 Task: Open Card Crisis Communication Review in Board Competitor Analysis to Workspace Customer Support and add a team member Softage.2@softage.net, a label Purple, a checklist Floral Design, an attachment from your onedrive, a color Purple and finally, add a card description 'Send out client proposal for review' and a comment 'This task presents an opportunity to build strong relationships with our stakeholders and earn their trust.'. Add a start date 'Jan 02, 1900' with a due date 'Jan 09, 1900'
Action: Mouse moved to (82, 324)
Screenshot: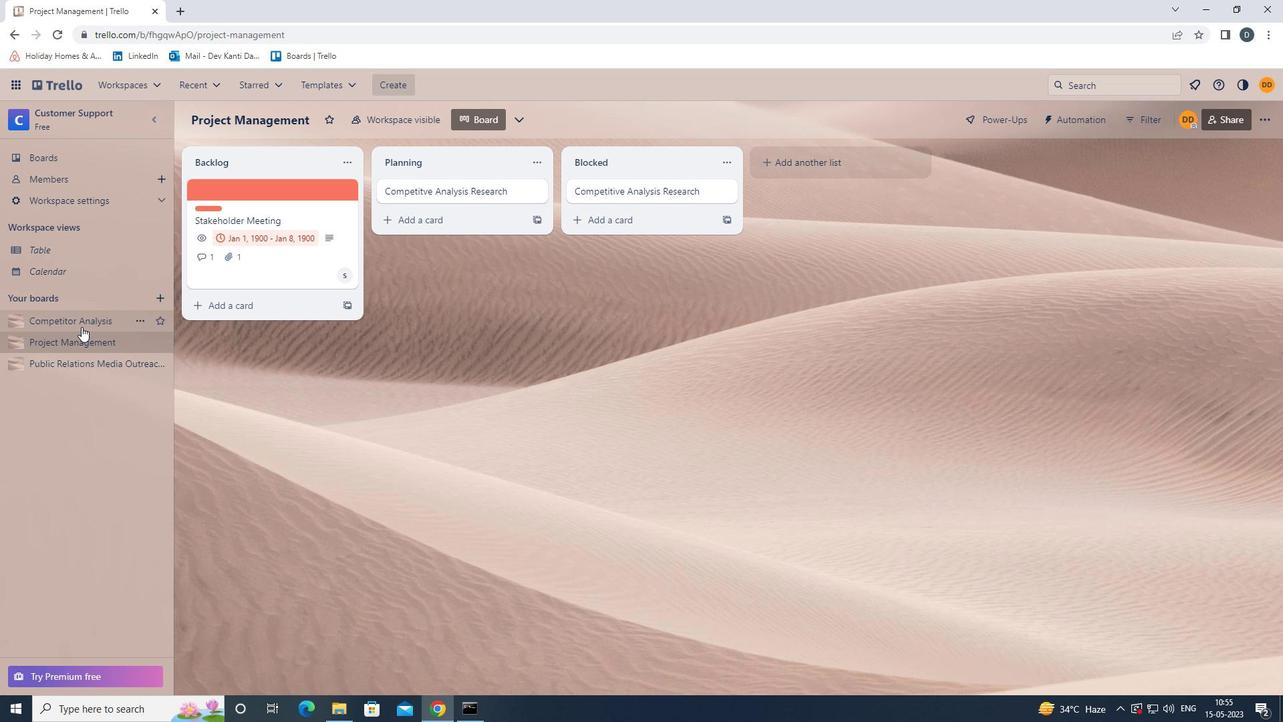 
Action: Mouse pressed left at (82, 324)
Screenshot: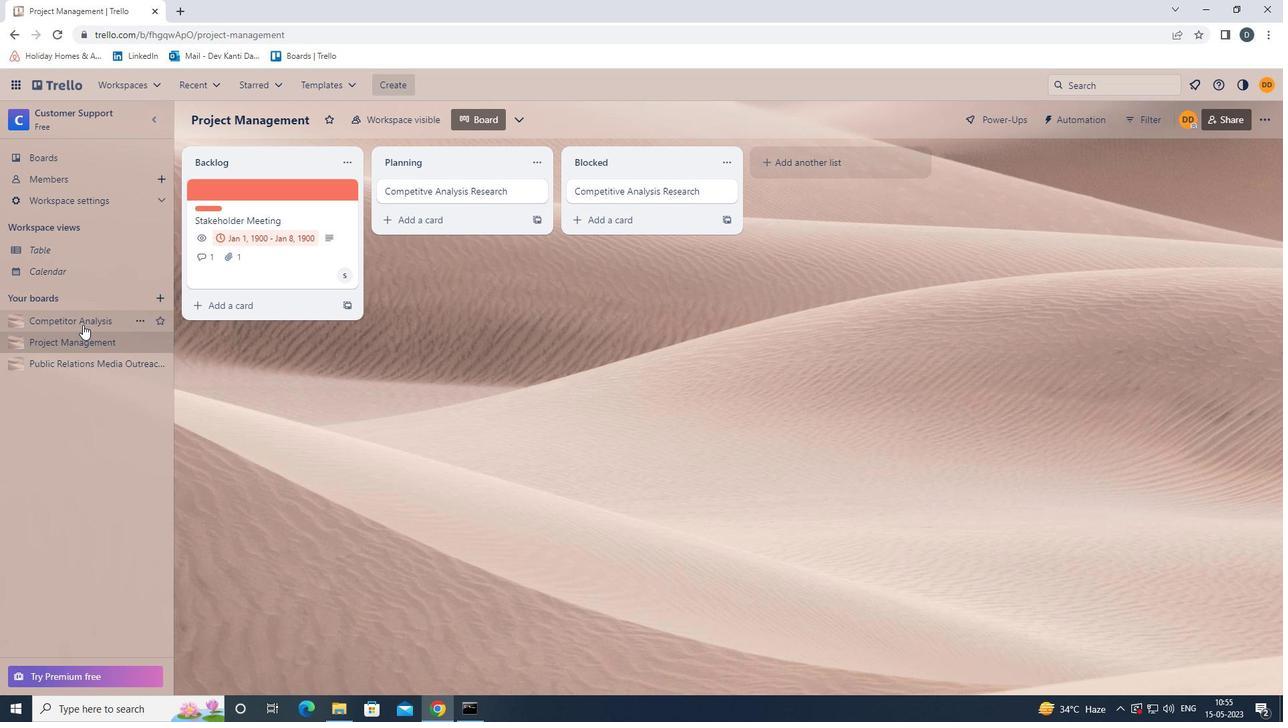 
Action: Mouse moved to (254, 200)
Screenshot: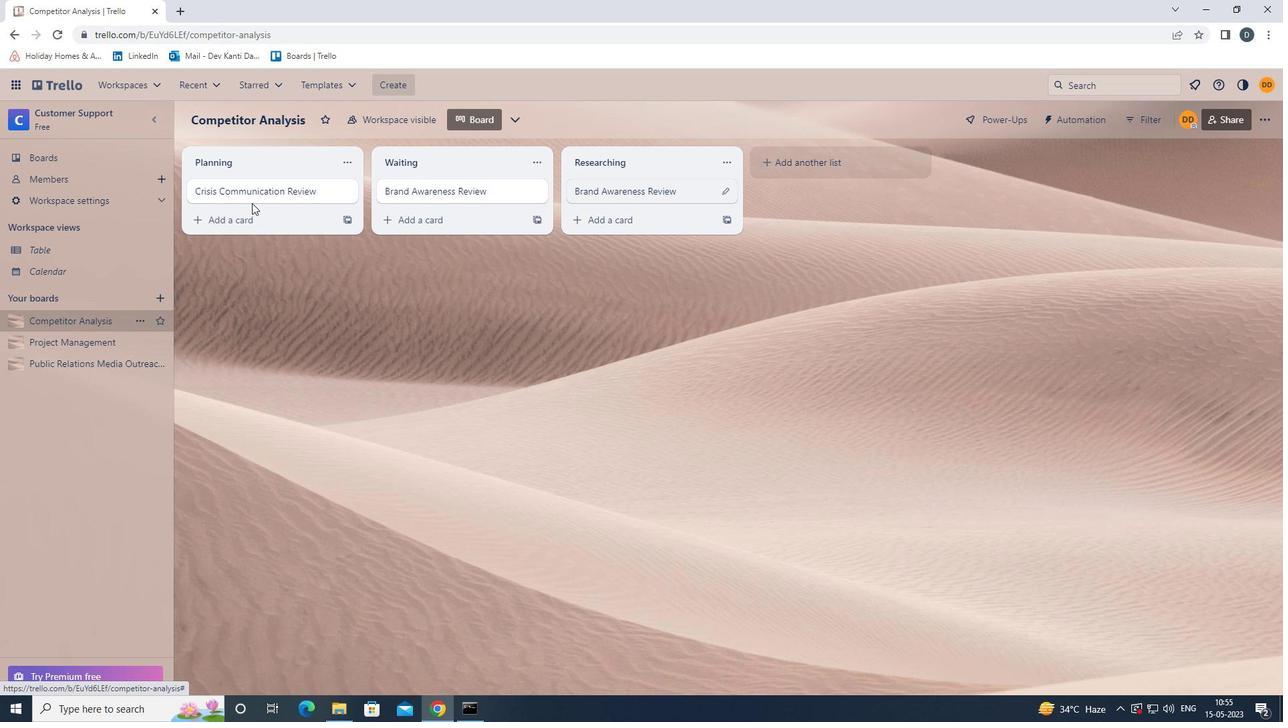 
Action: Mouse pressed left at (254, 200)
Screenshot: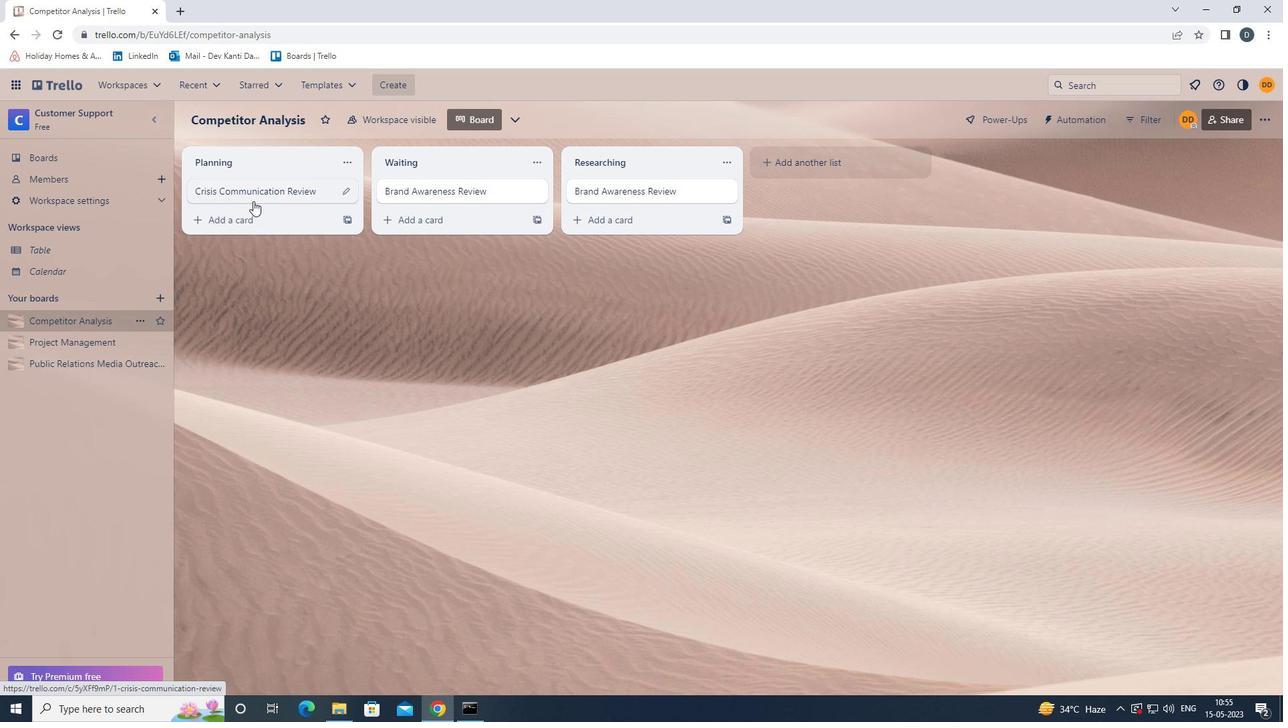 
Action: Mouse moved to (790, 195)
Screenshot: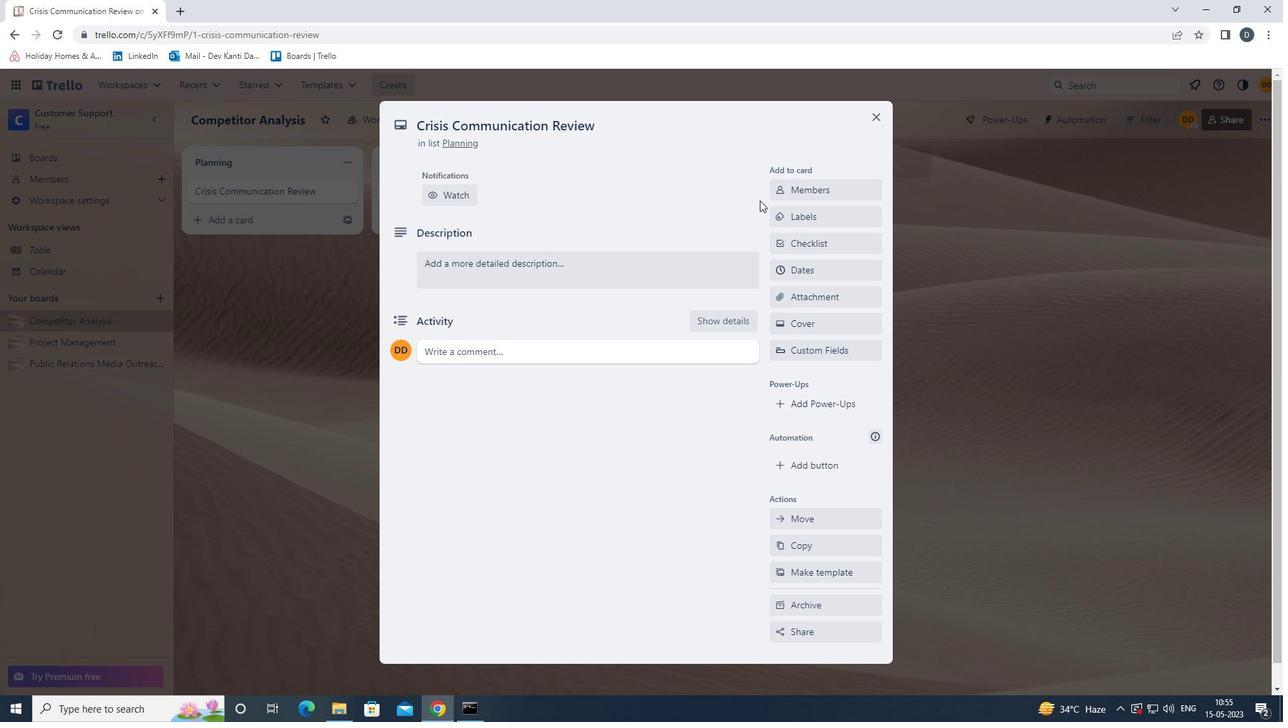 
Action: Mouse pressed left at (790, 195)
Screenshot: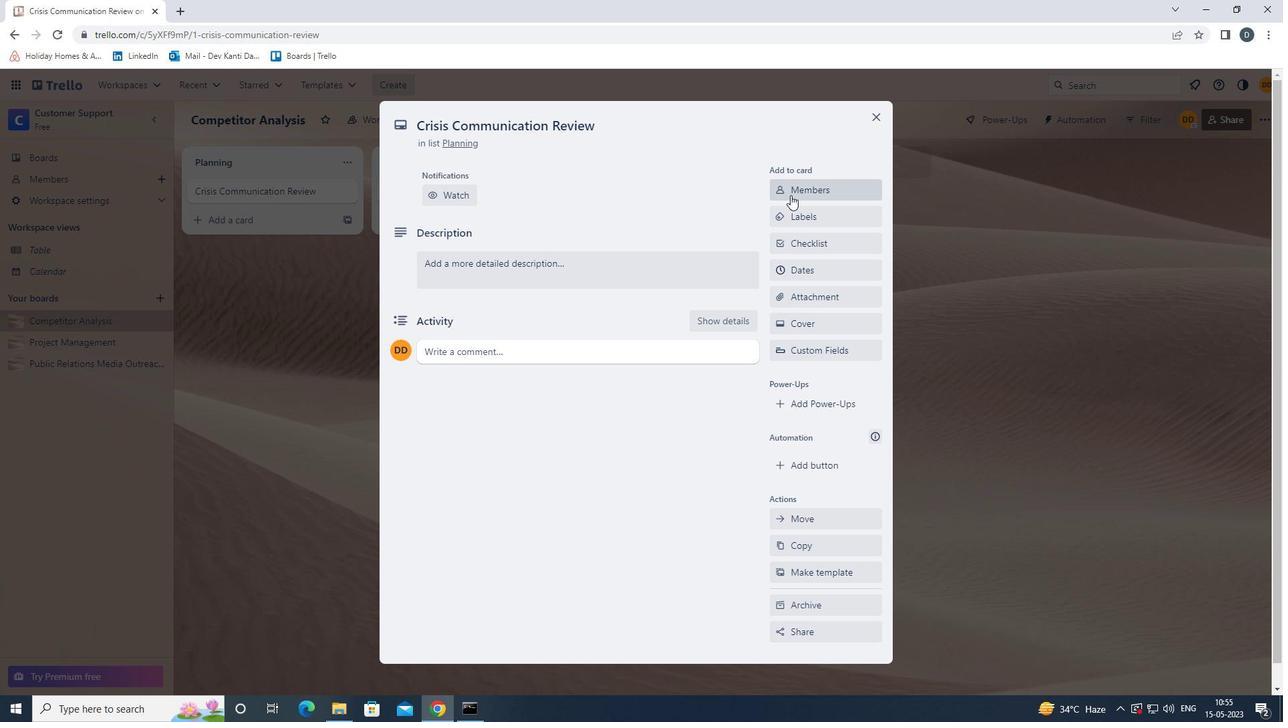 
Action: Mouse moved to (794, 210)
Screenshot: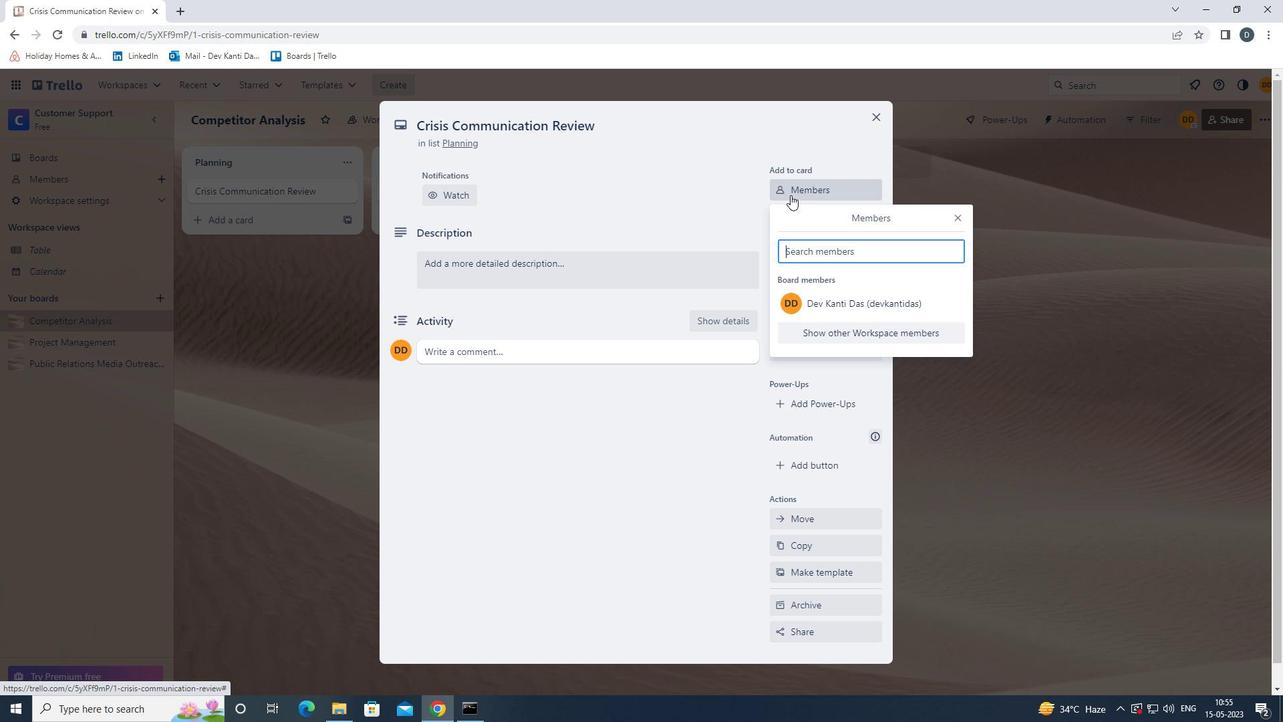 
Action: Key pressed <Key.shift>SOFTAGE.2<Key.shift><Key.shift><Key.shift><Key.shift><Key.shift><Key.shift><Key.shift><Key.shift><Key.shift><Key.shift><Key.shift><Key.shift><Key.shift><Key.shift><Key.shift><Key.shift><Key.shift><Key.shift><Key.shift><Key.shift><Key.shift>@SOFTAGE.NET
Screenshot: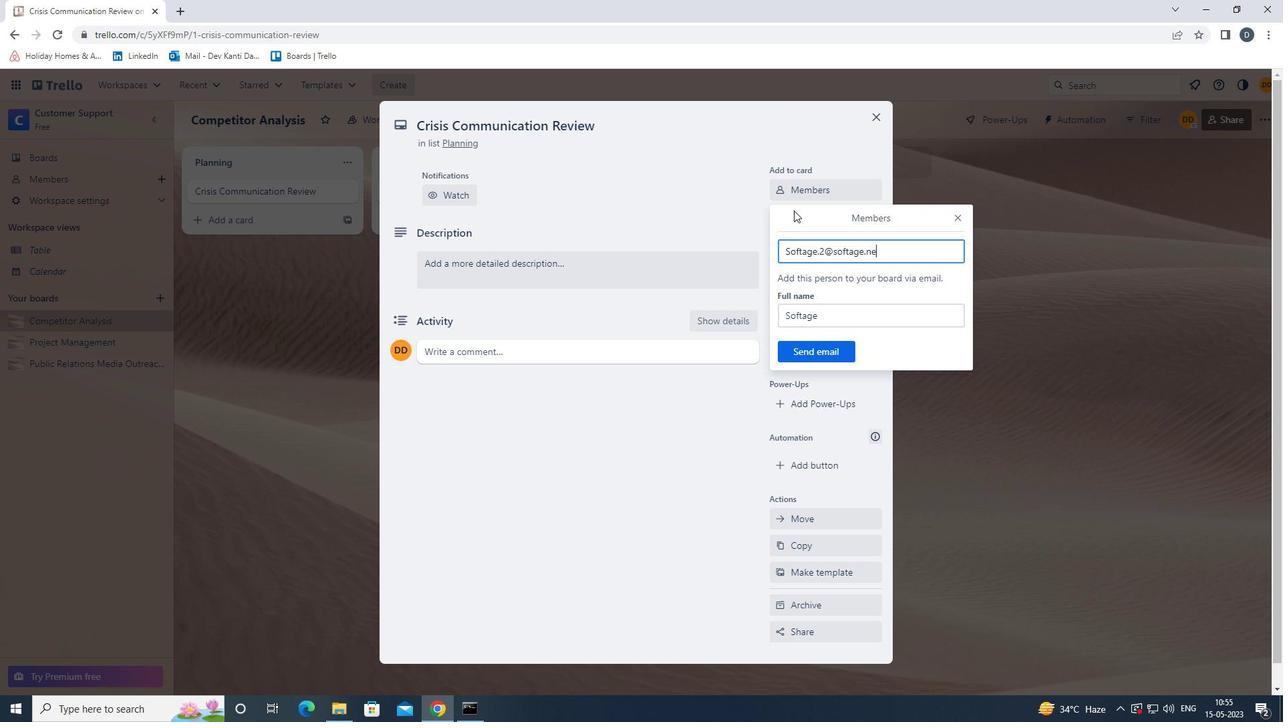 
Action: Mouse moved to (812, 350)
Screenshot: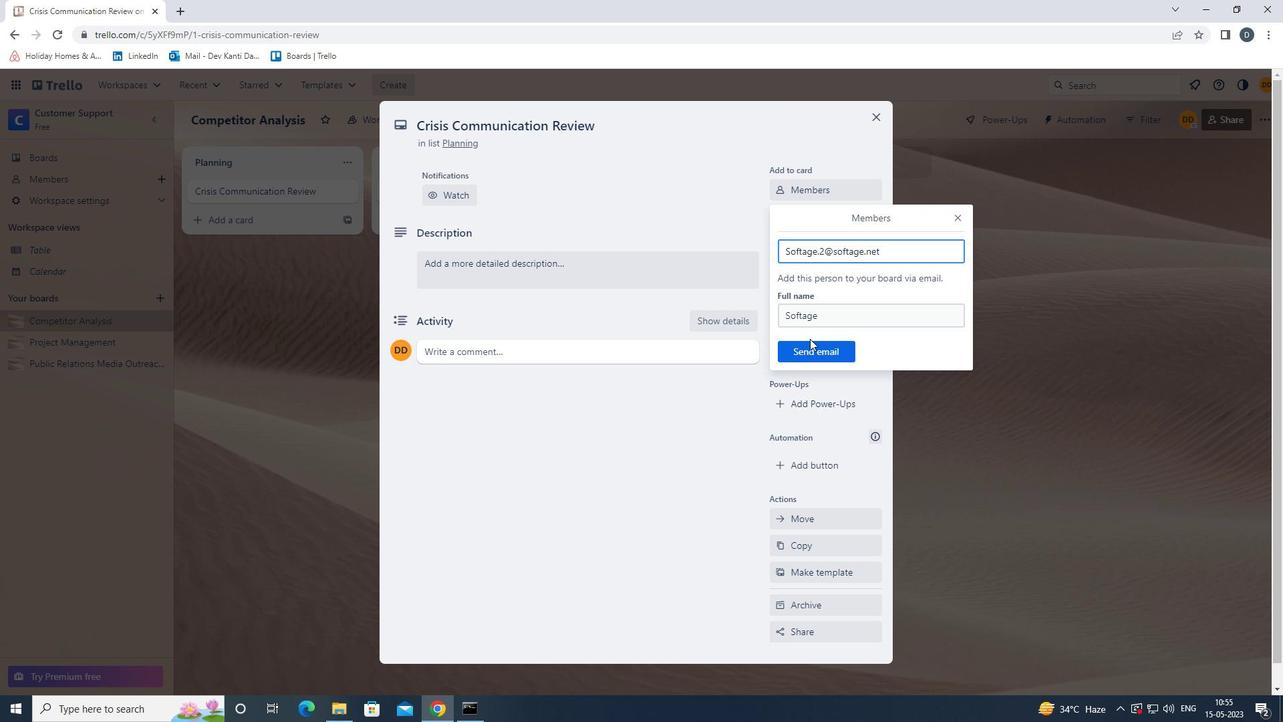 
Action: Mouse pressed left at (812, 350)
Screenshot: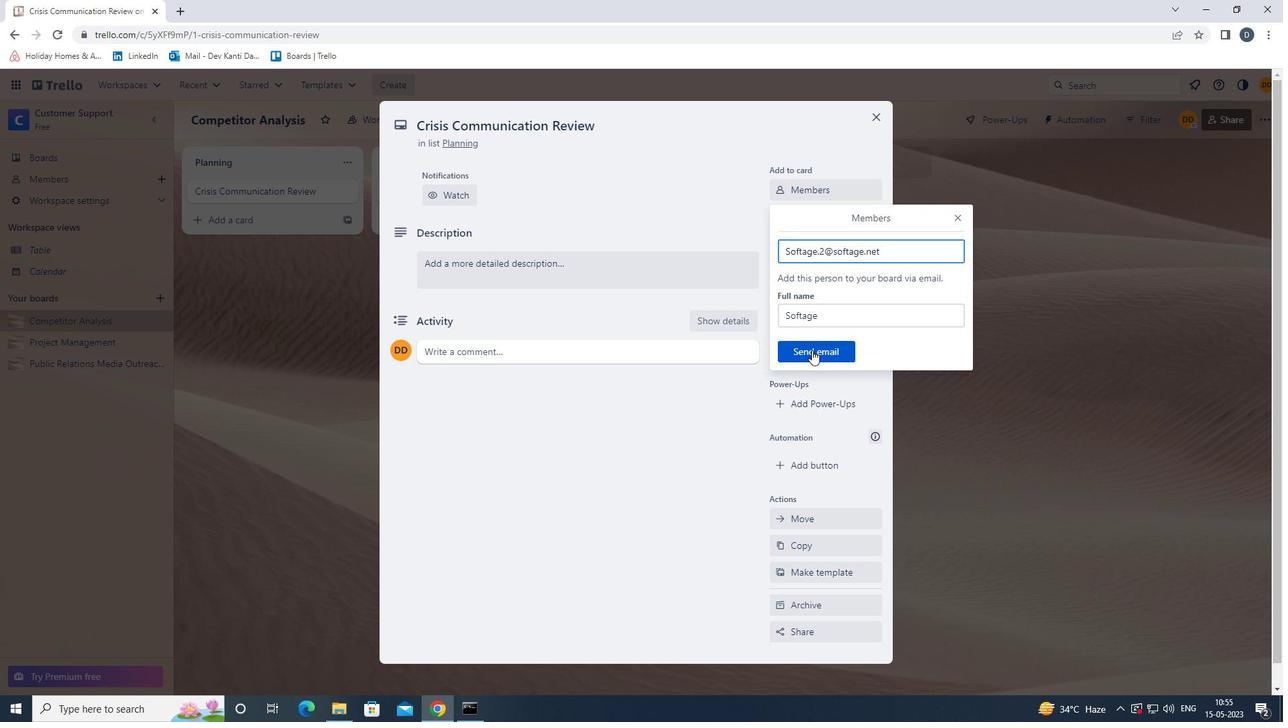 
Action: Mouse moved to (827, 268)
Screenshot: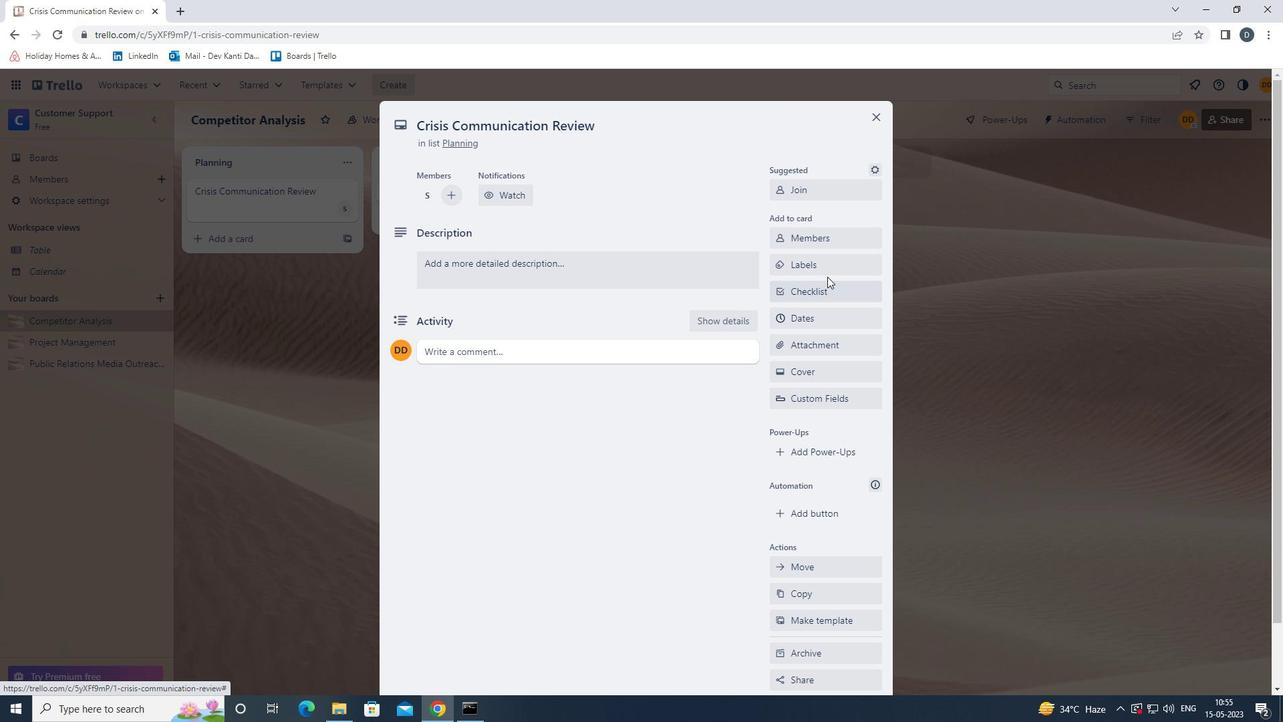 
Action: Mouse pressed left at (827, 268)
Screenshot: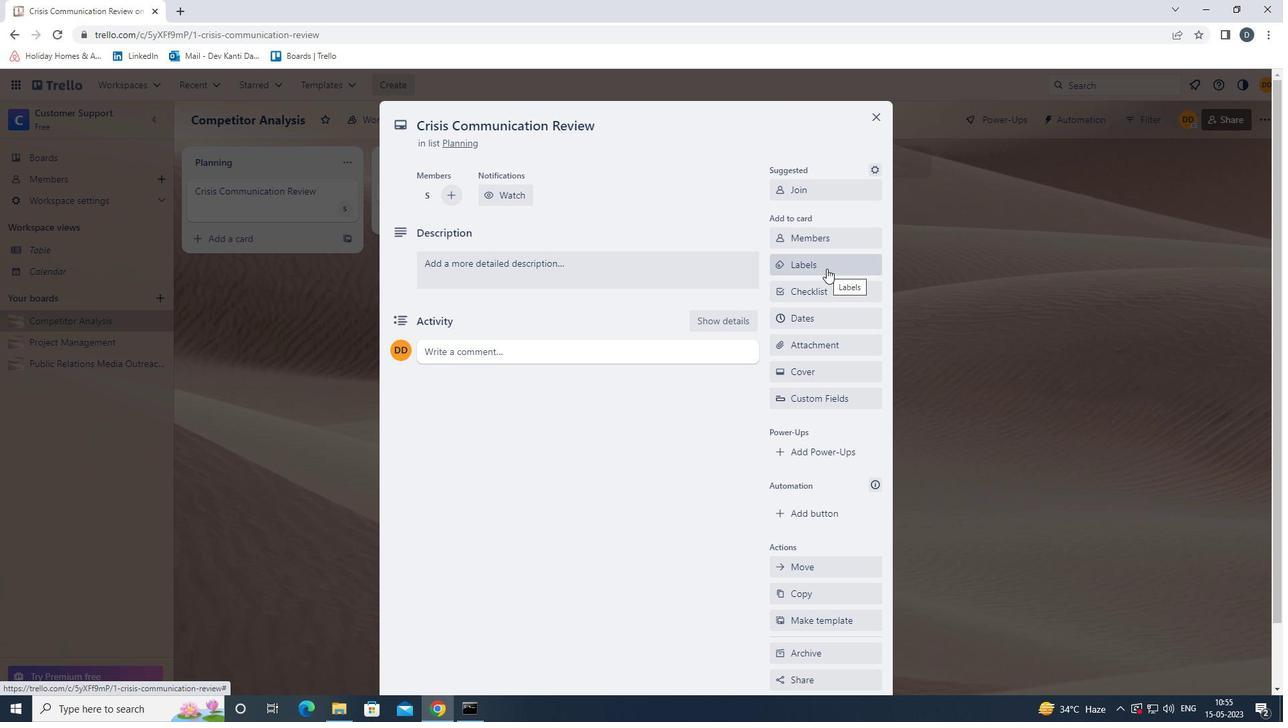 
Action: Mouse moved to (853, 464)
Screenshot: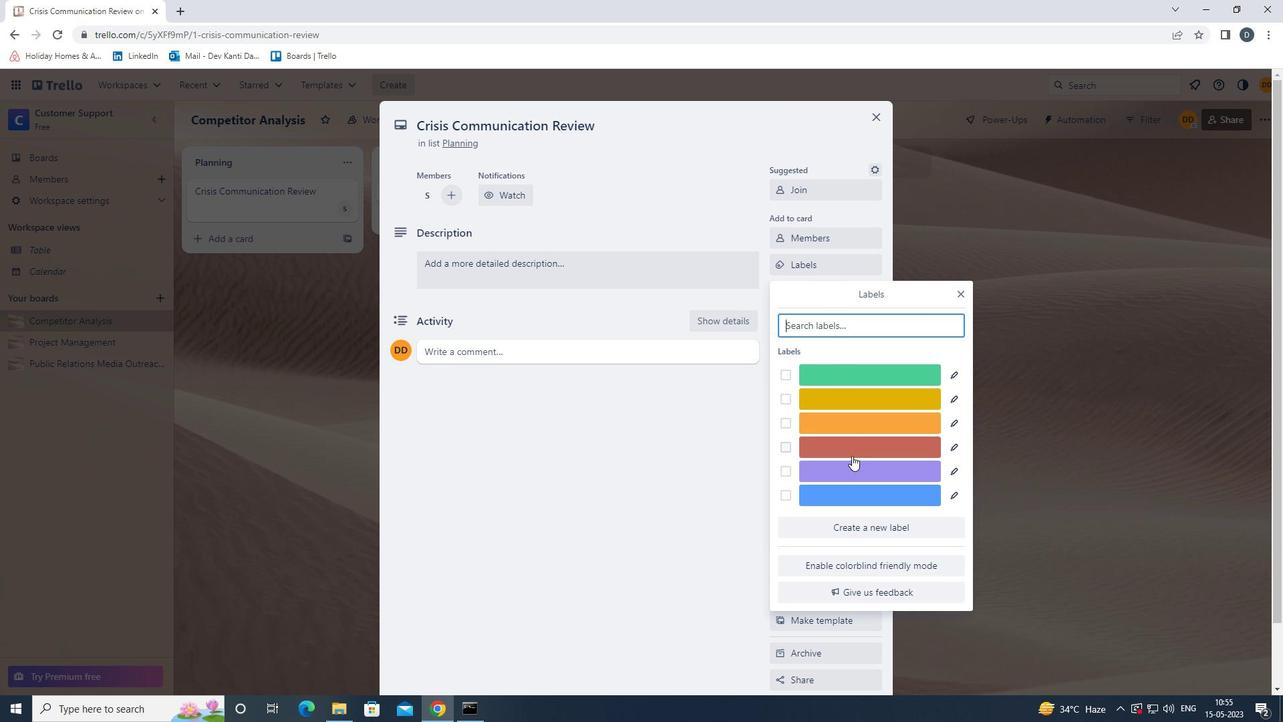 
Action: Mouse pressed left at (853, 464)
Screenshot: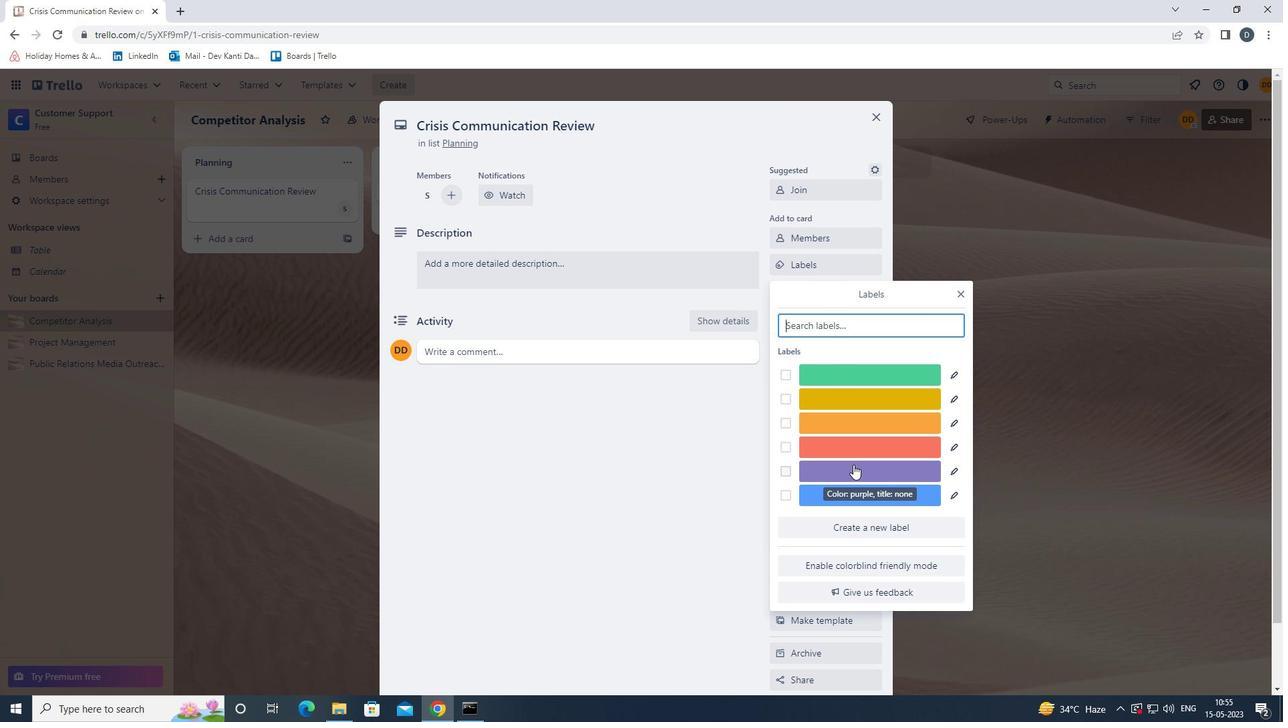 
Action: Mouse moved to (964, 297)
Screenshot: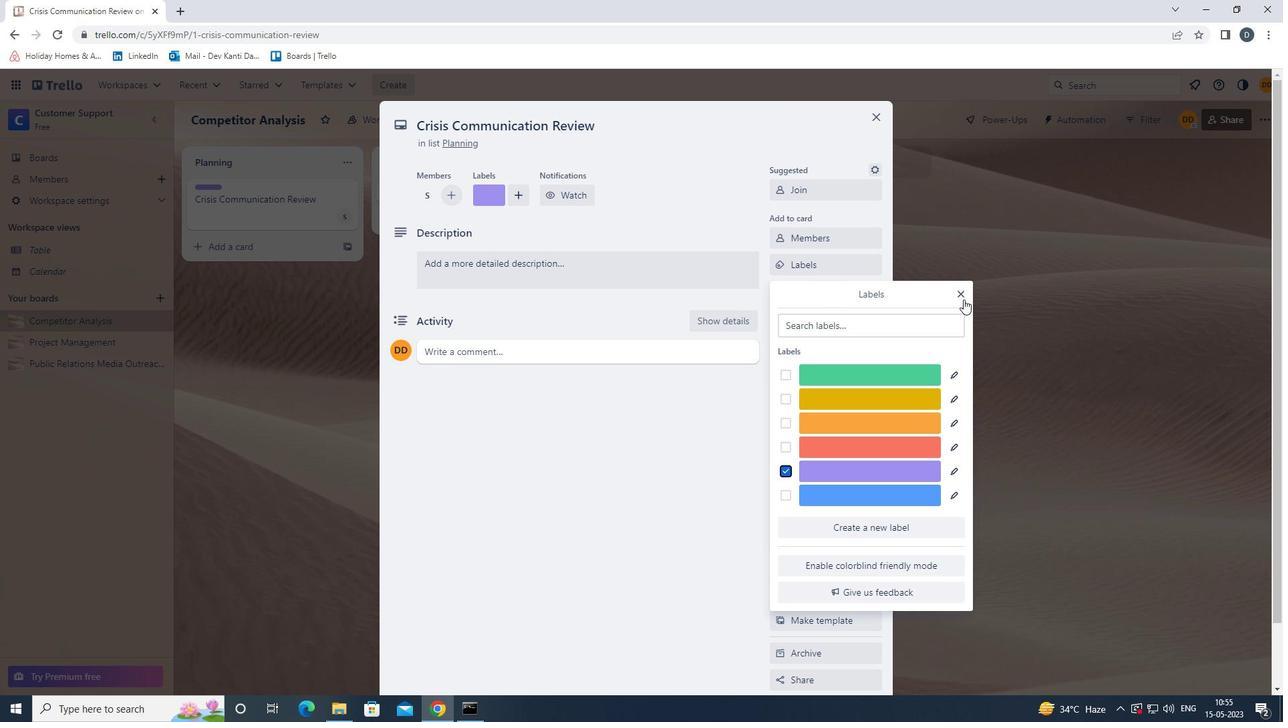 
Action: Mouse pressed left at (964, 297)
Screenshot: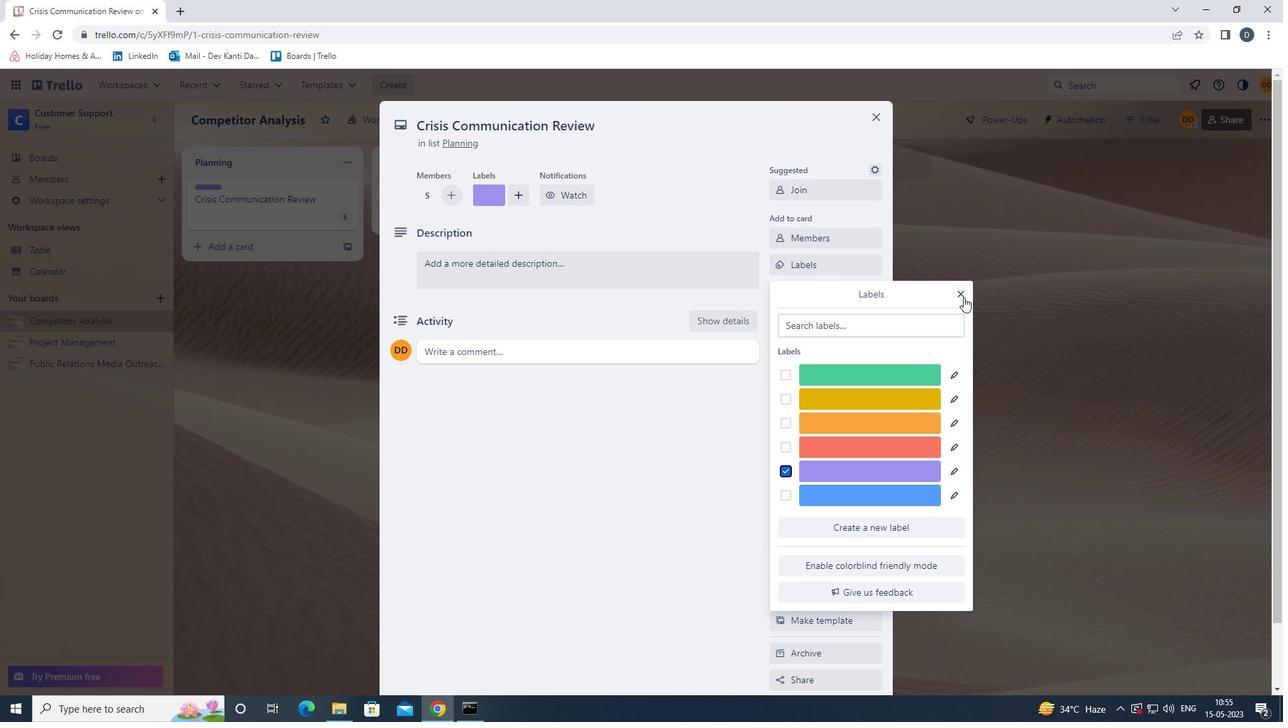 
Action: Mouse moved to (836, 288)
Screenshot: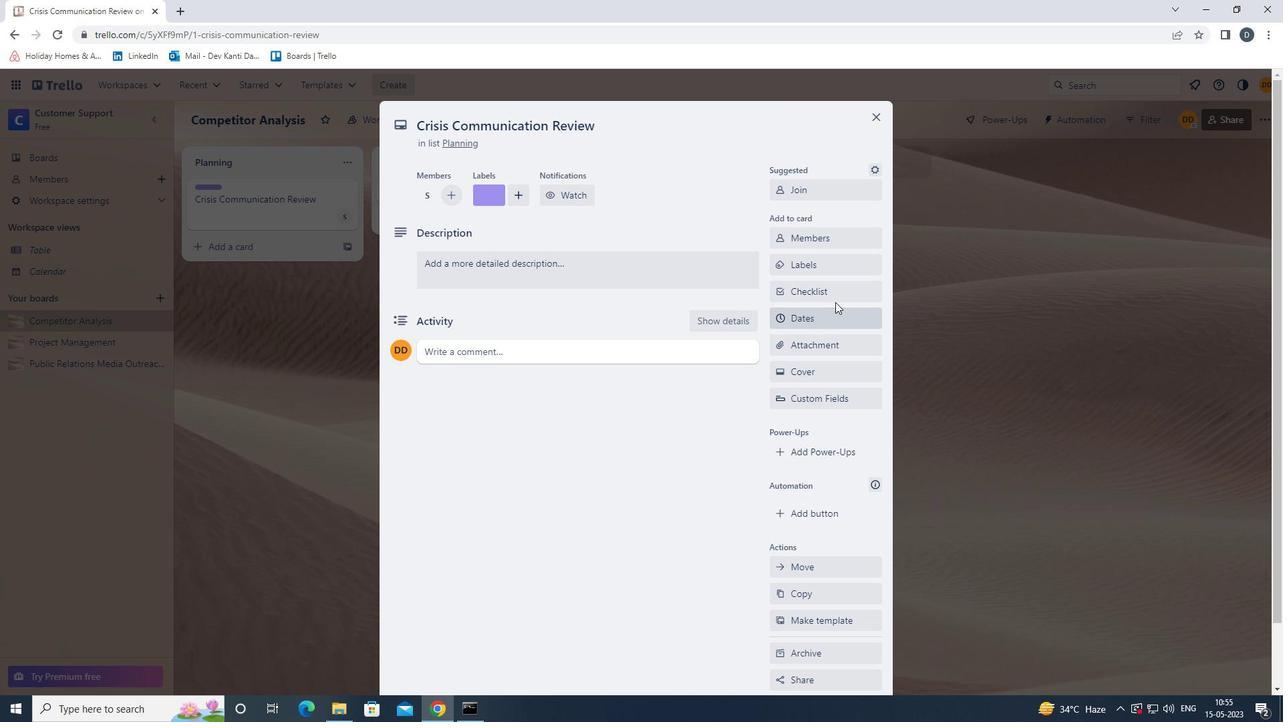 
Action: Mouse pressed left at (836, 288)
Screenshot: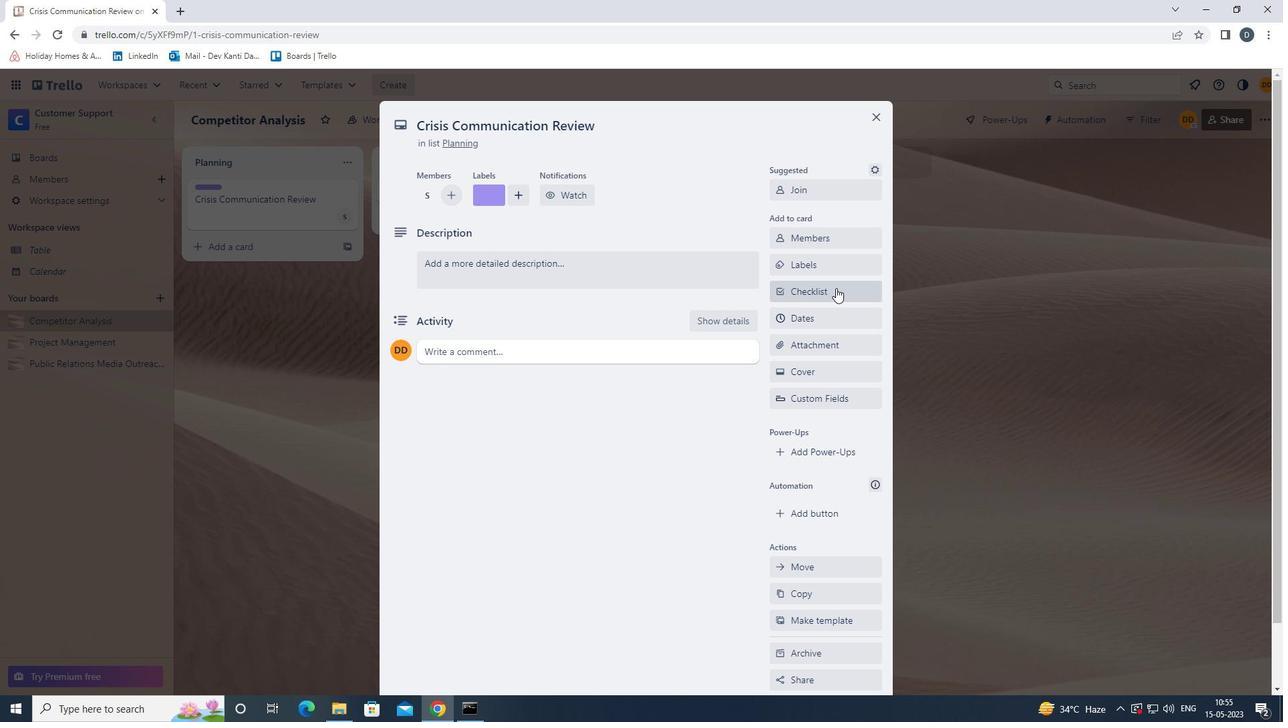 
Action: Key pressed <Key.shift><Key.shift><Key.shift><Key.shift><Key.shift>FLORAL<Key.space><Key.shift>DESIGN<Key.enter>
Screenshot: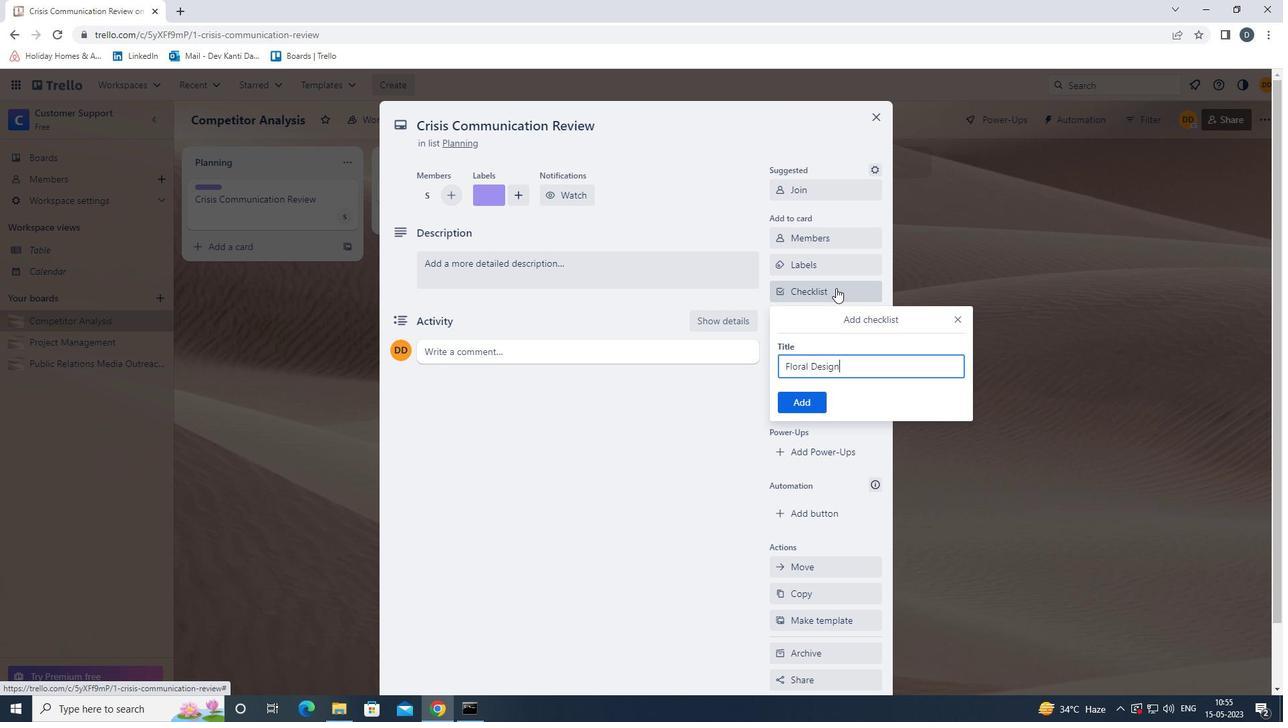 
Action: Mouse moved to (824, 346)
Screenshot: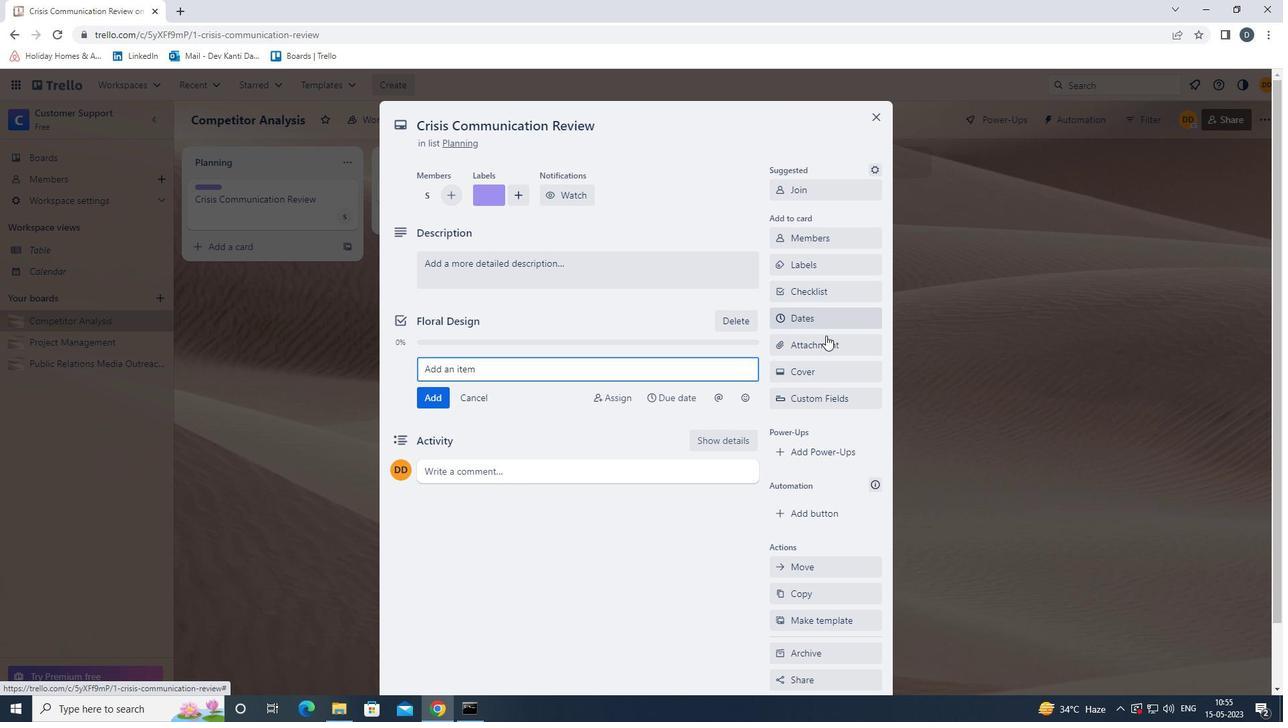 
Action: Mouse pressed left at (824, 346)
Screenshot: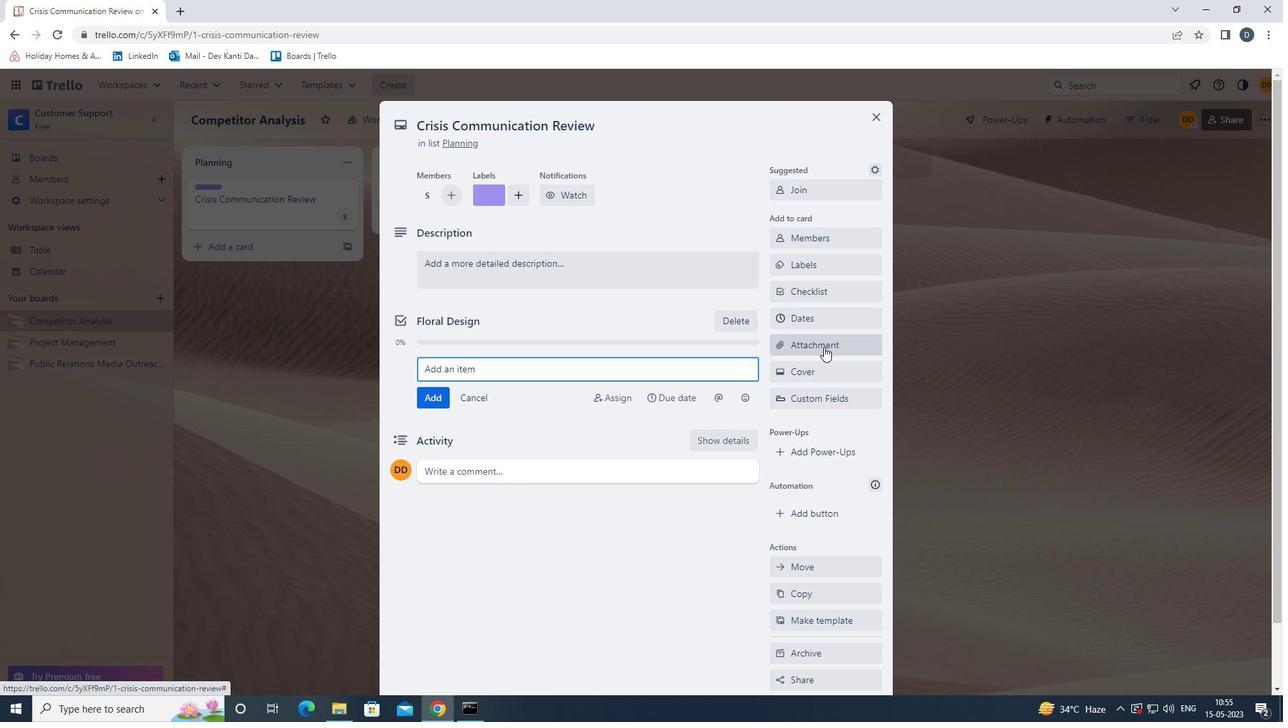 
Action: Mouse moved to (825, 508)
Screenshot: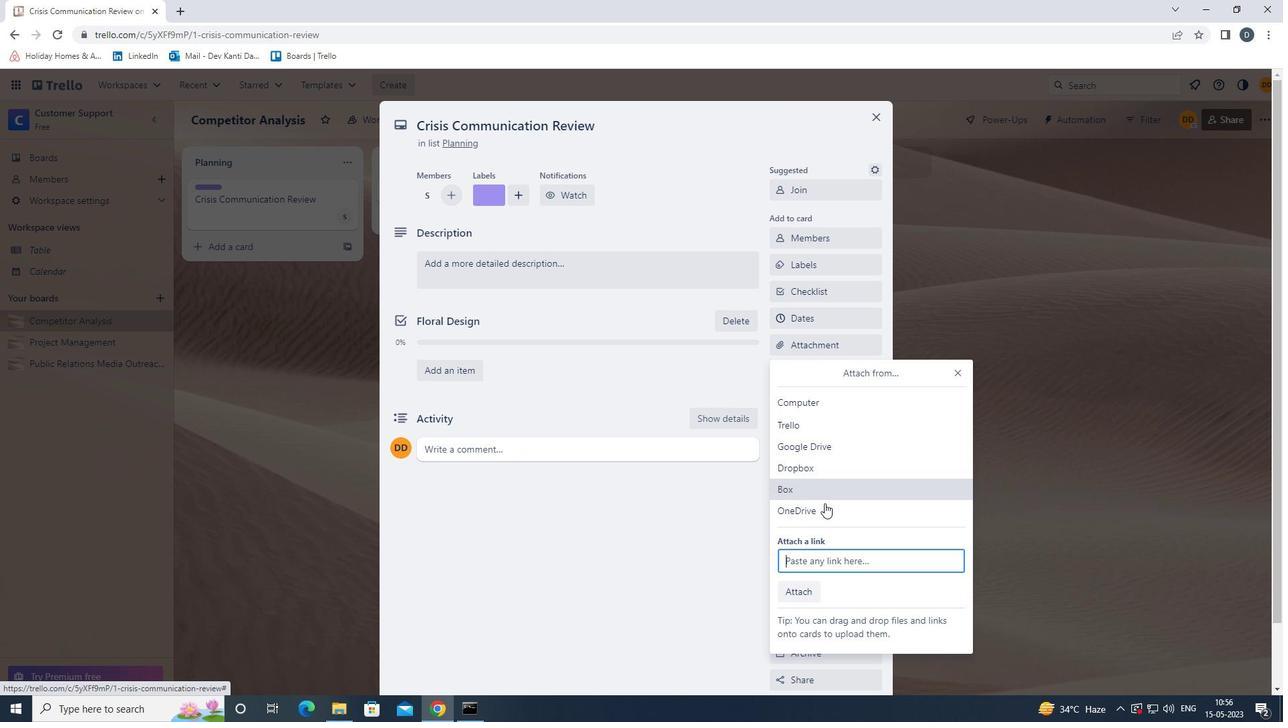 
Action: Mouse pressed left at (825, 508)
Screenshot: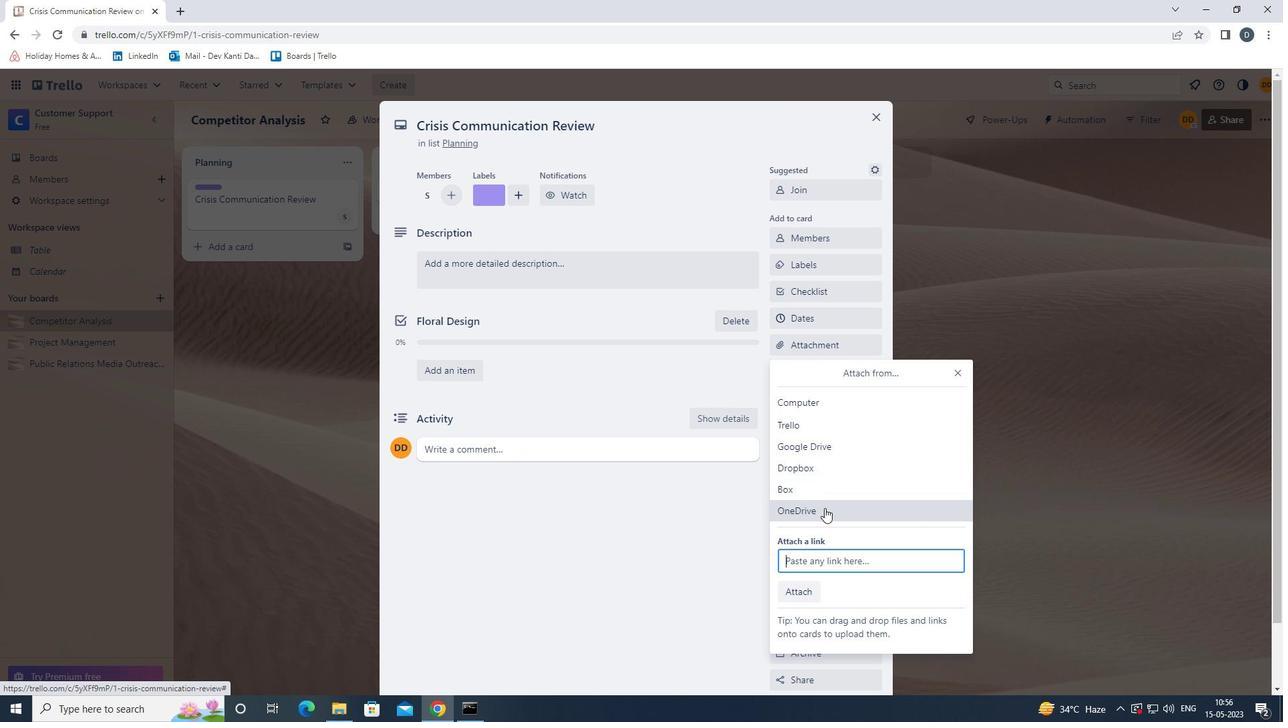 
Action: Mouse moved to (800, 293)
Screenshot: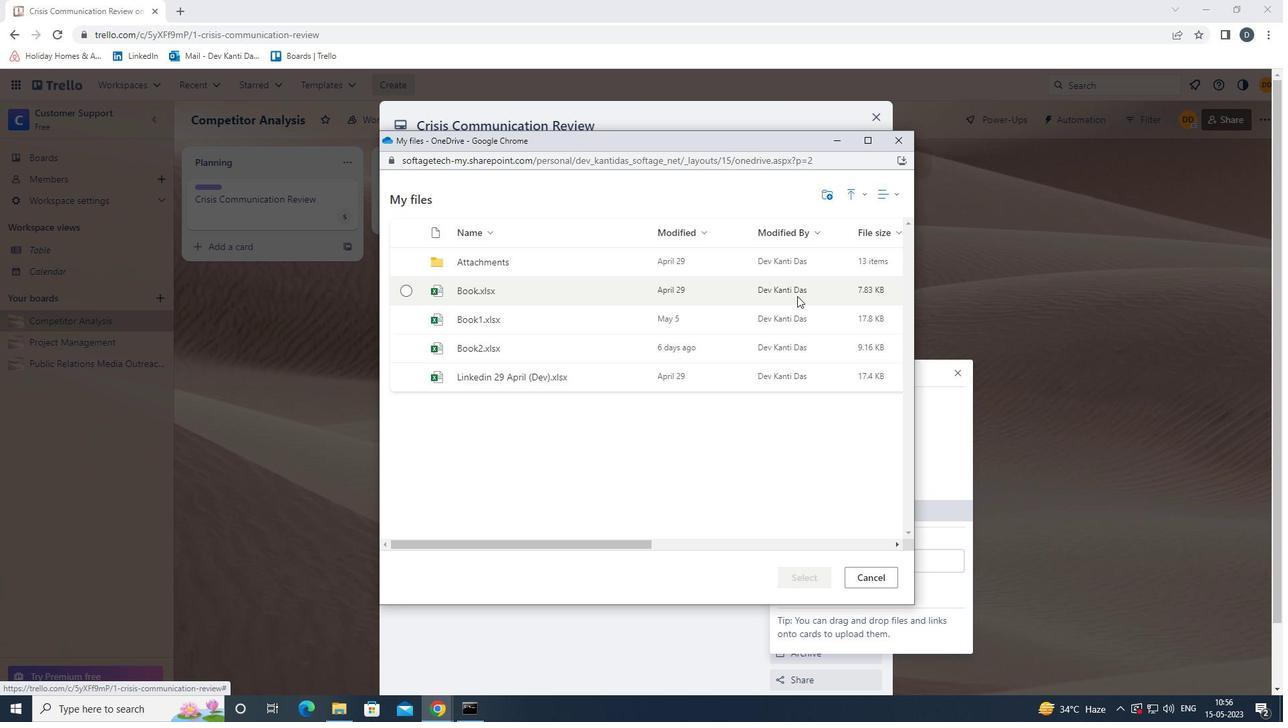 
Action: Mouse pressed left at (800, 293)
Screenshot: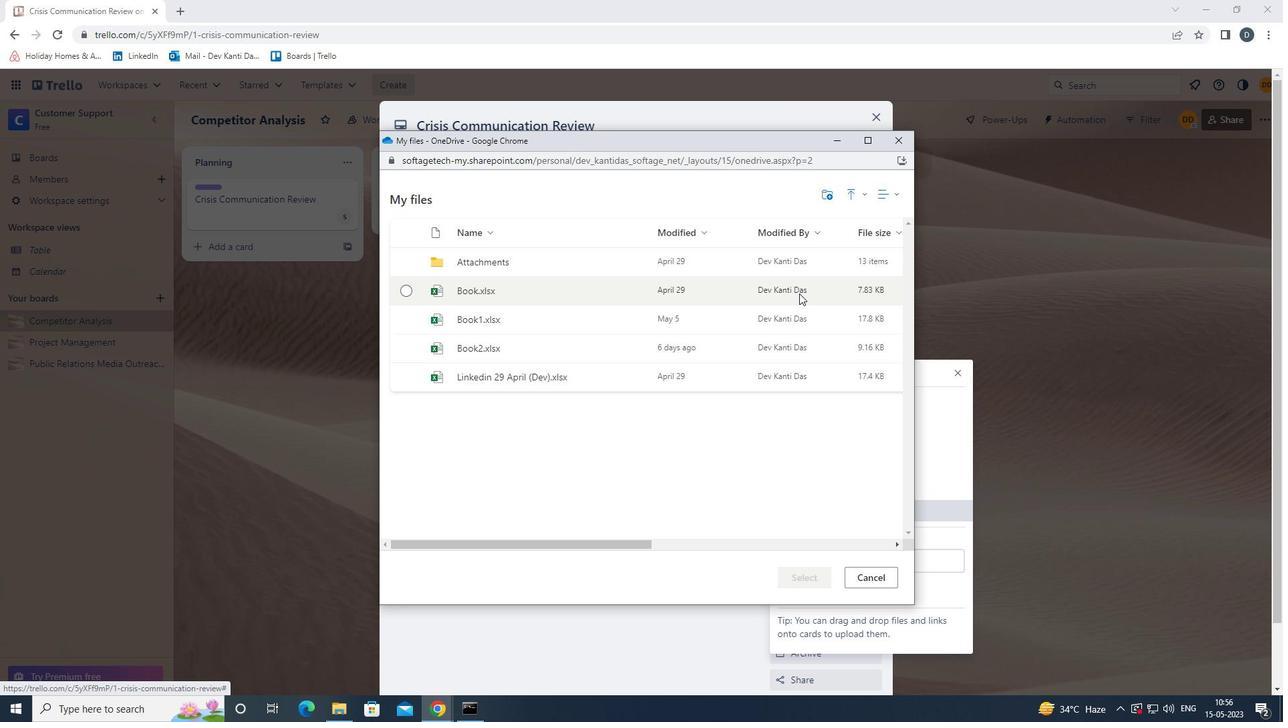 
Action: Mouse moved to (814, 579)
Screenshot: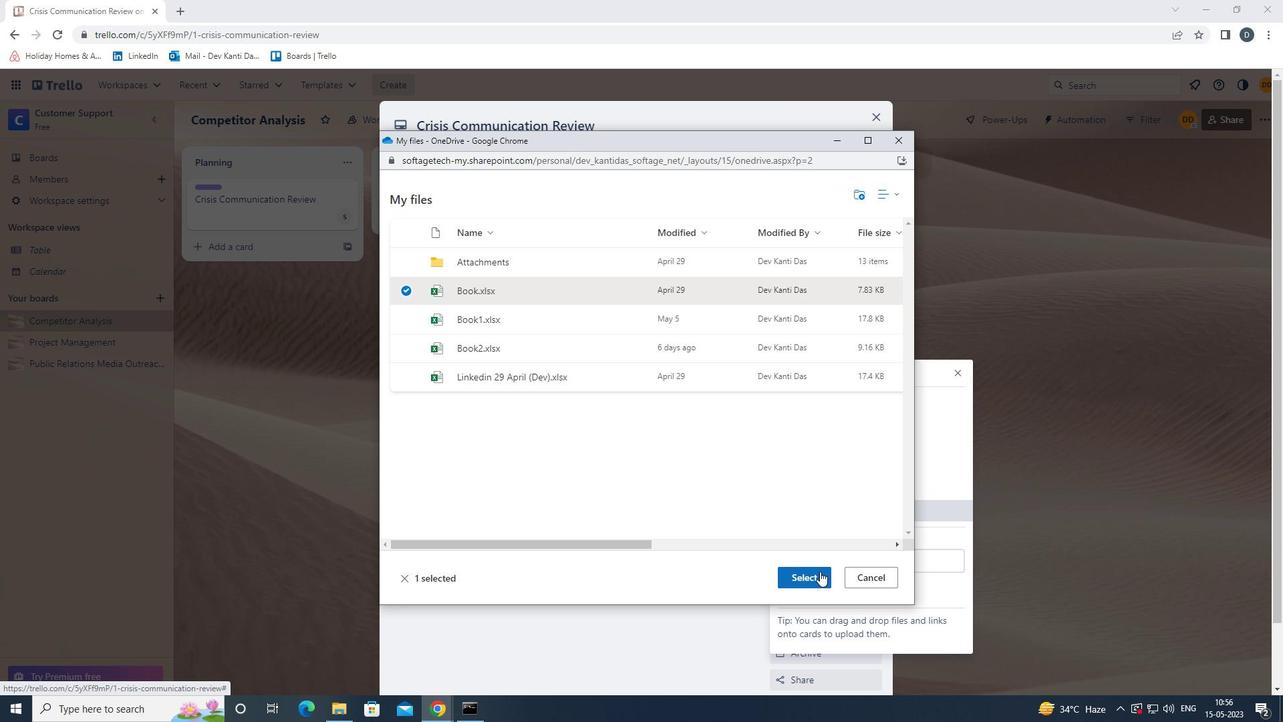 
Action: Mouse pressed left at (814, 579)
Screenshot: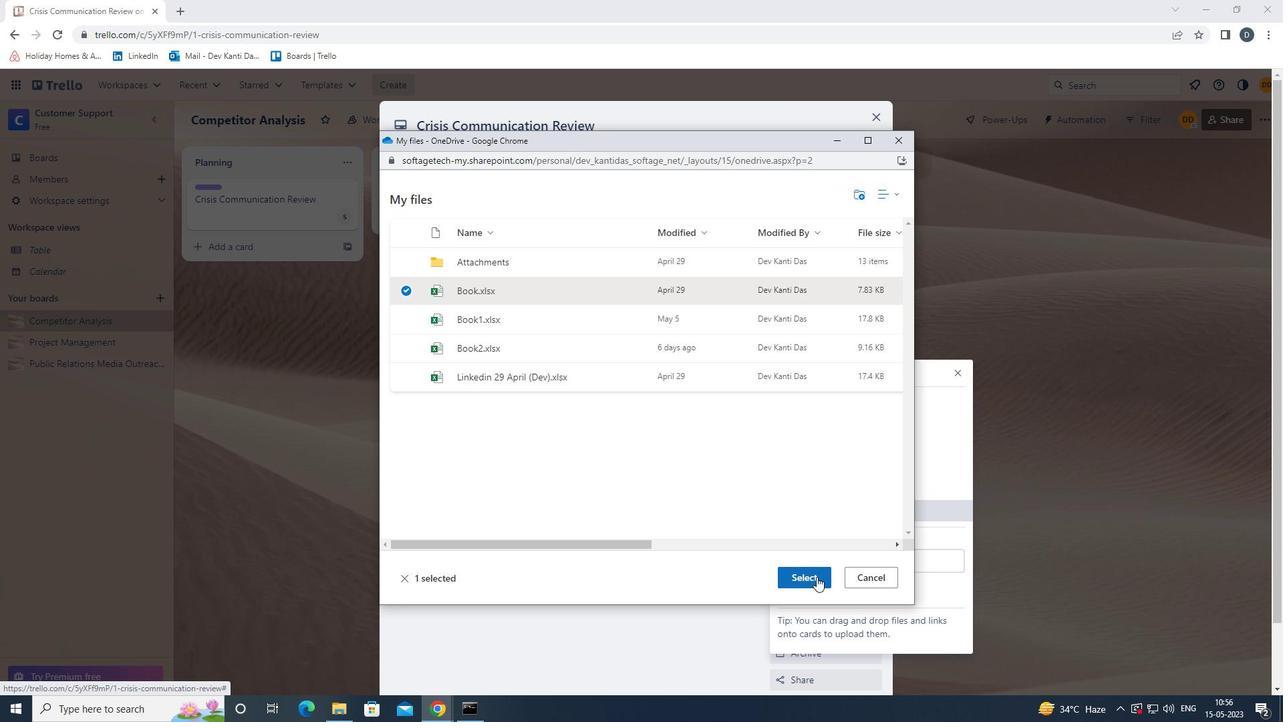 
Action: Mouse moved to (825, 371)
Screenshot: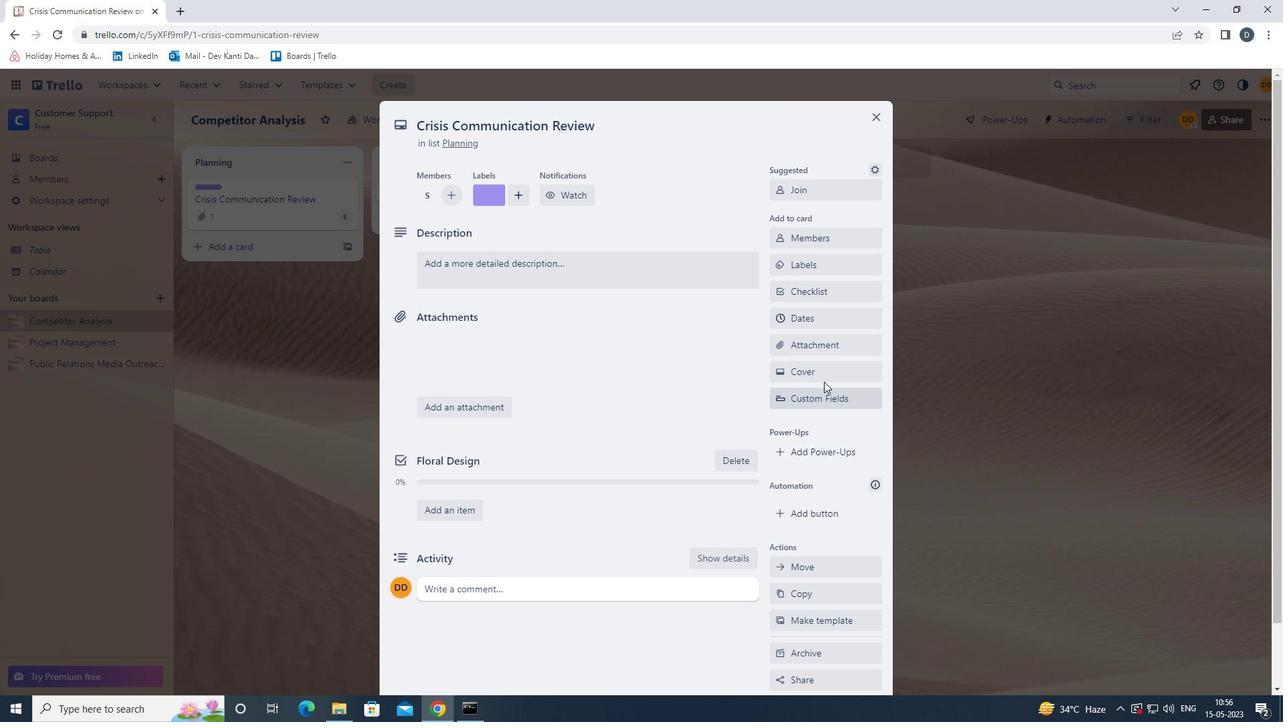 
Action: Mouse pressed left at (825, 371)
Screenshot: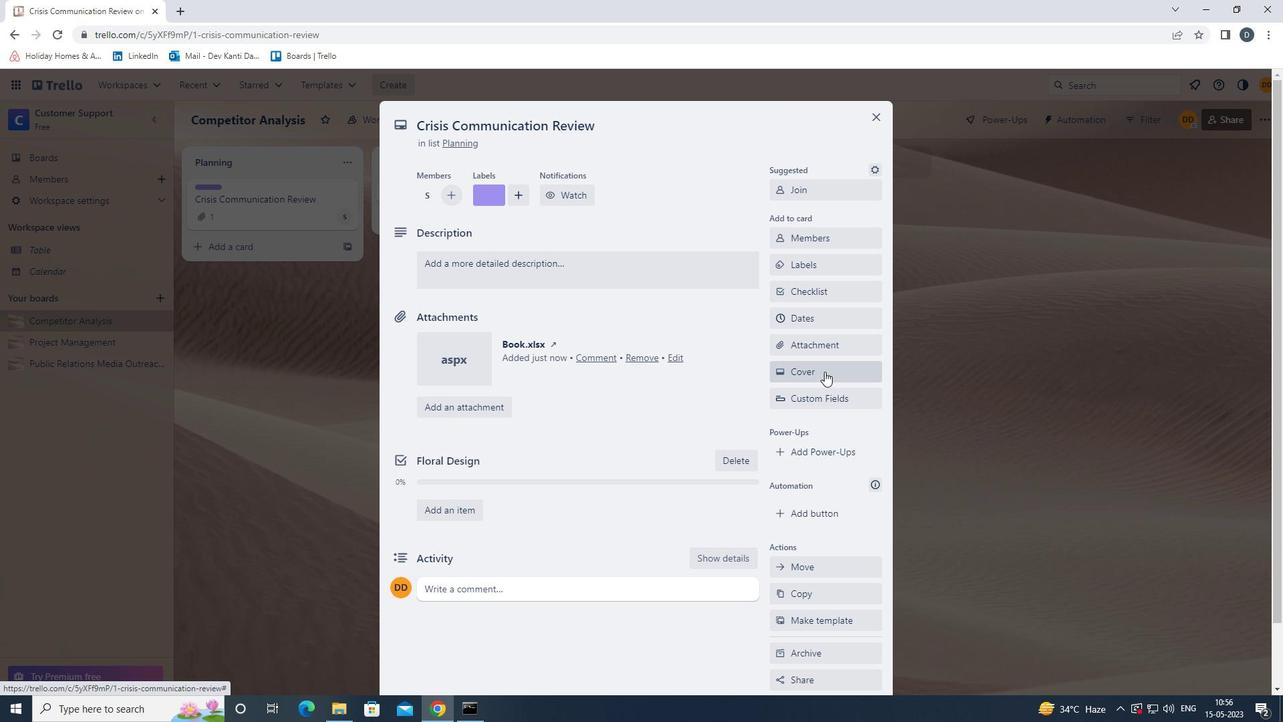
Action: Mouse moved to (949, 422)
Screenshot: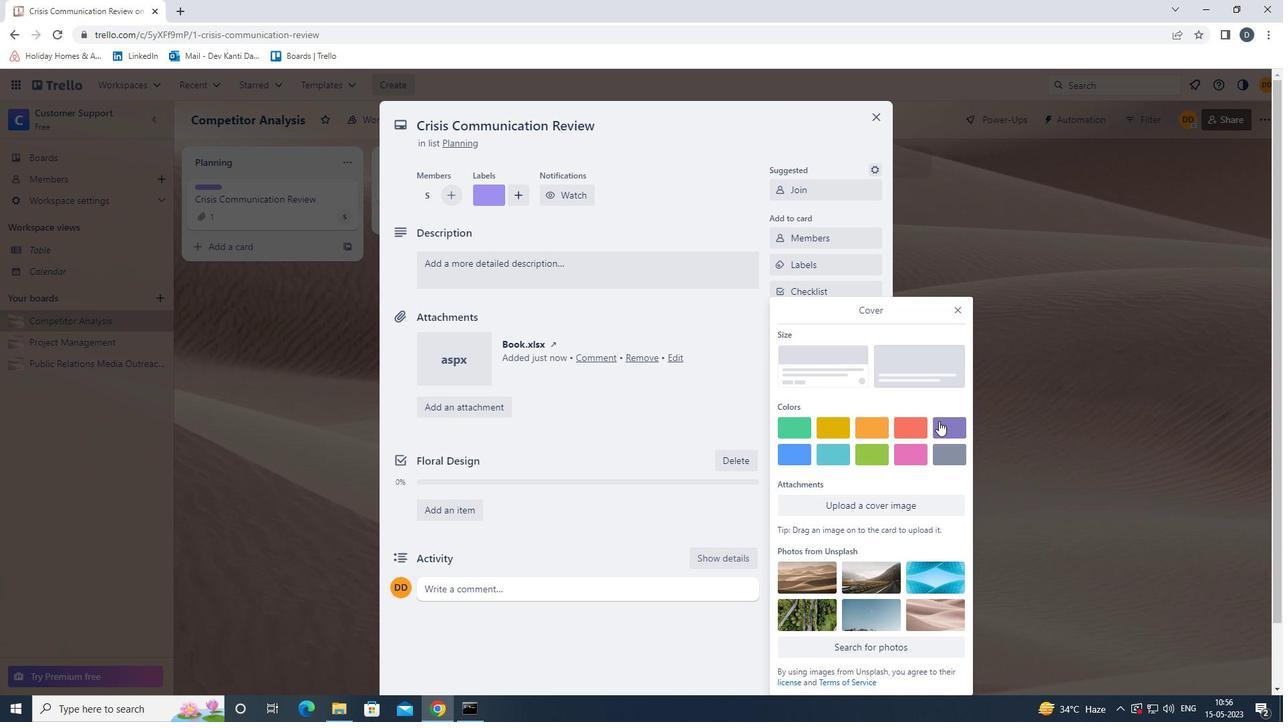 
Action: Mouse pressed left at (949, 422)
Screenshot: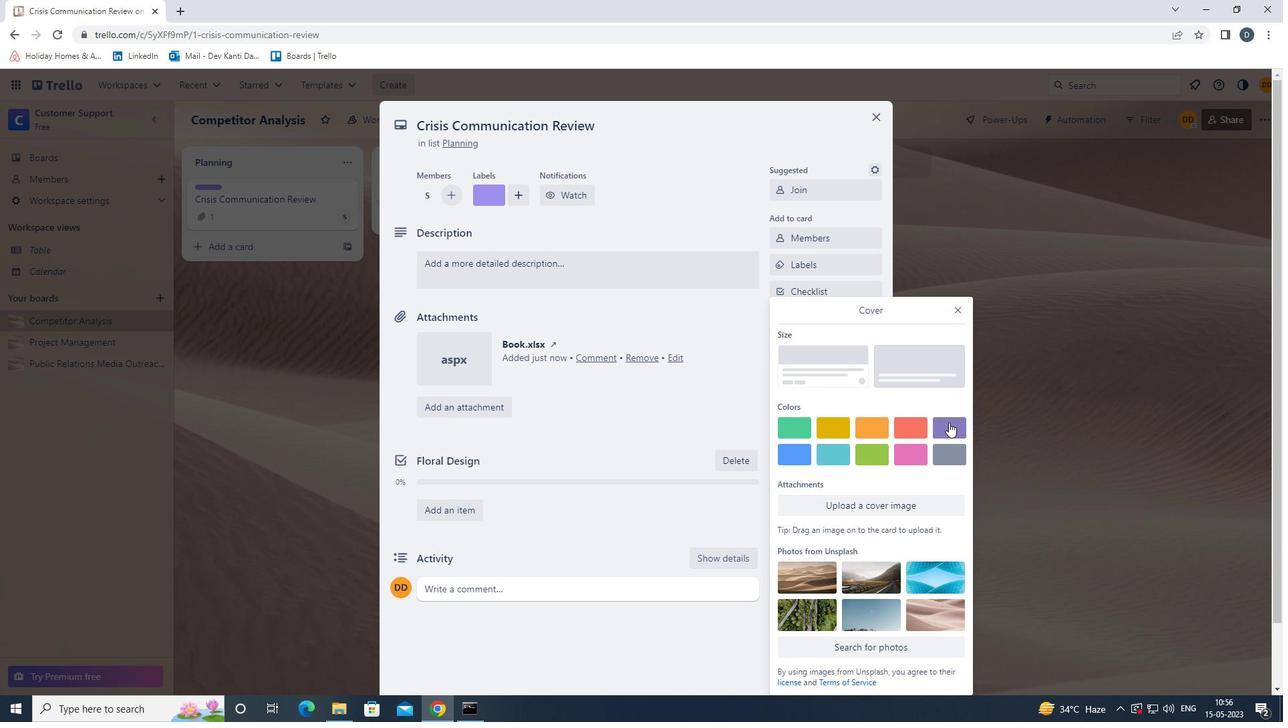 
Action: Mouse moved to (956, 290)
Screenshot: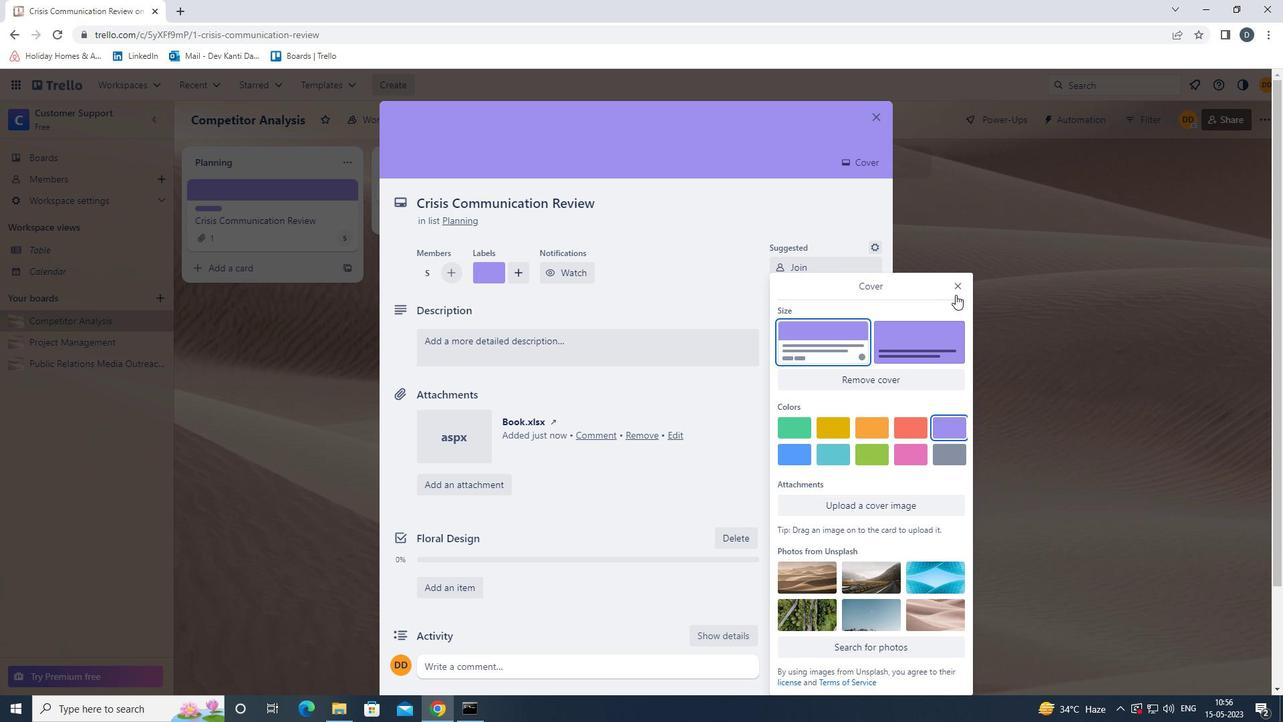 
Action: Mouse pressed left at (956, 290)
Screenshot: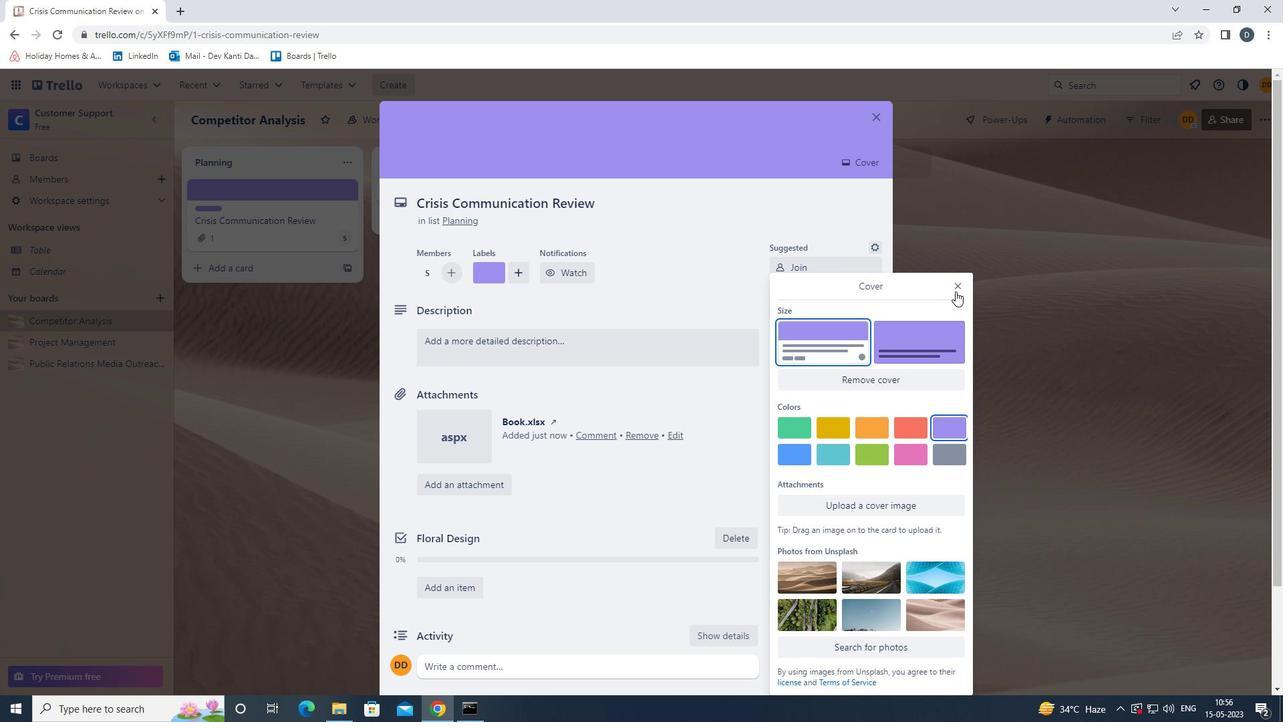 
Action: Mouse moved to (620, 357)
Screenshot: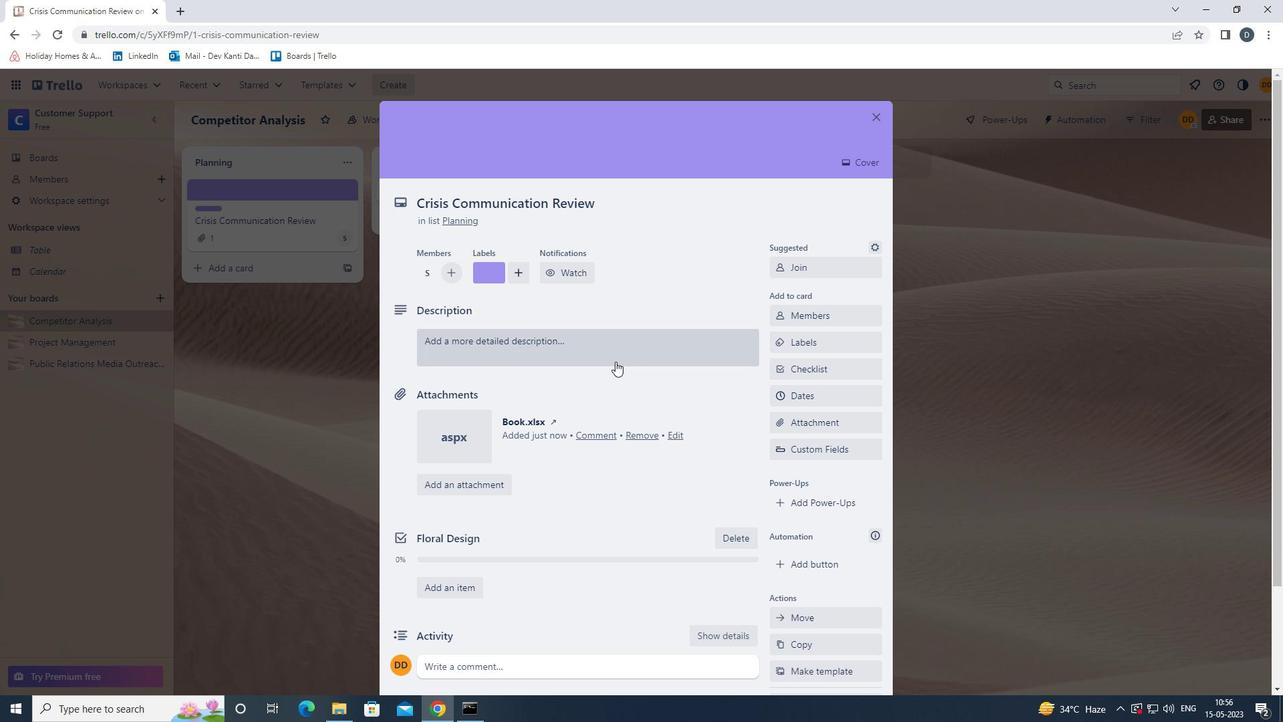 
Action: Mouse pressed left at (620, 357)
Screenshot: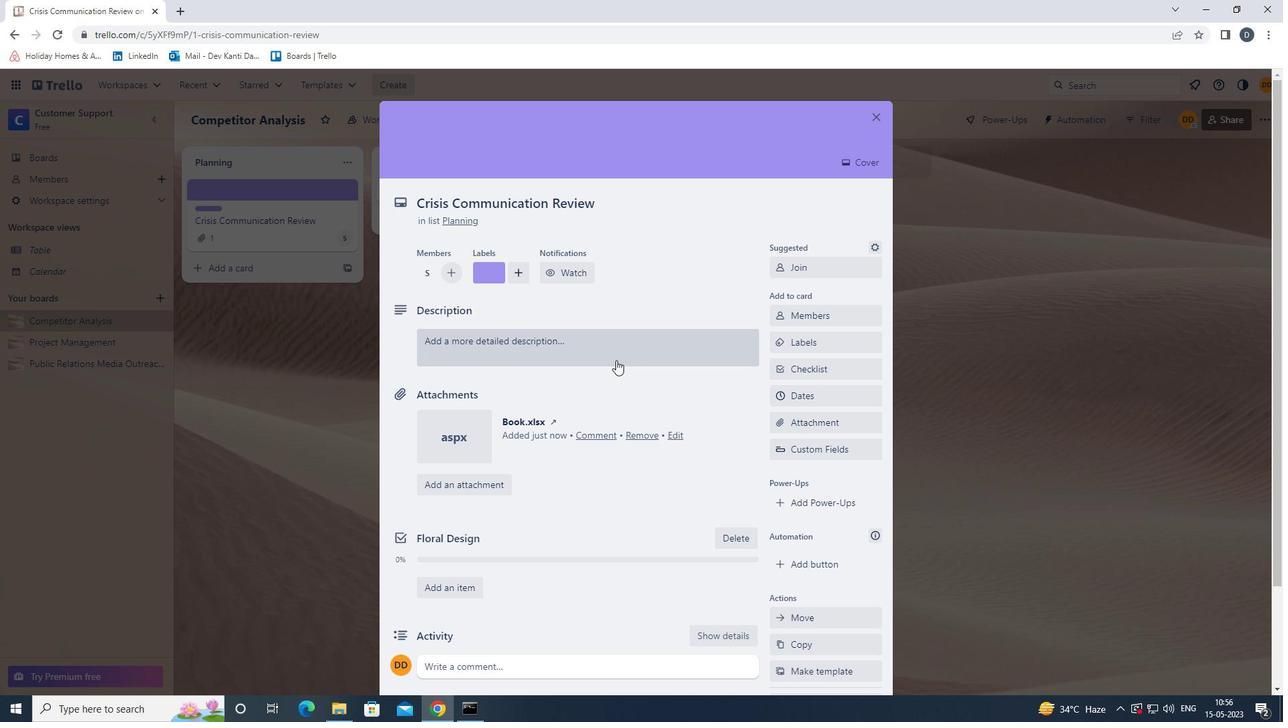 
Action: Mouse moved to (624, 359)
Screenshot: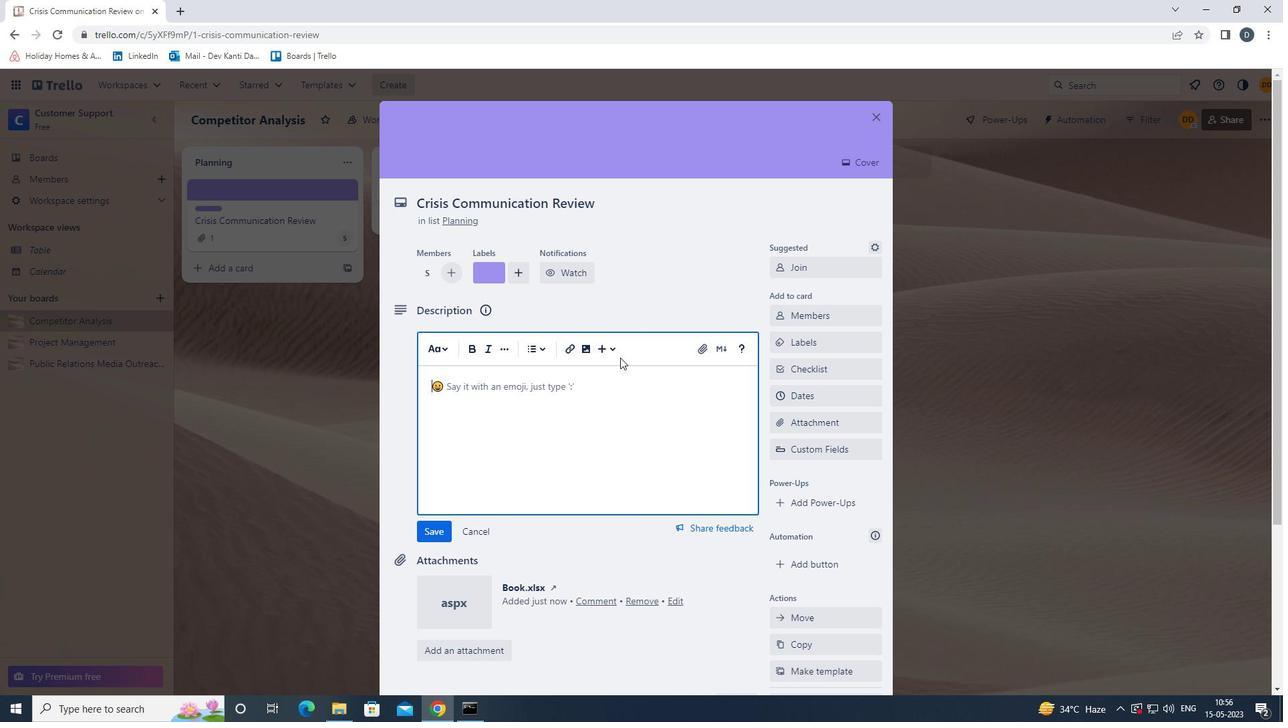 
Action: Key pressed <Key.shift>SEND<Key.space>OUT<Key.space>CLIENT<Key.space>PROPOSAL<Key.space>FOR<Key.space>REVIEW.
Screenshot: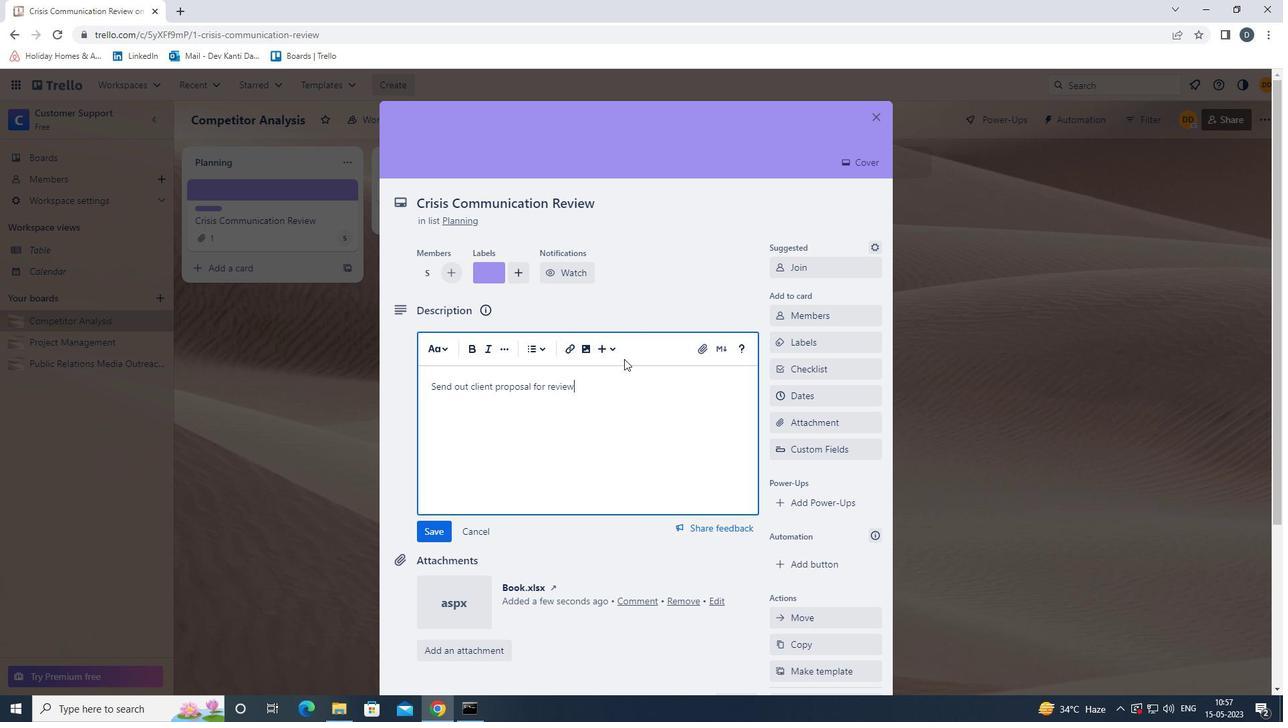 
Action: Mouse moved to (431, 530)
Screenshot: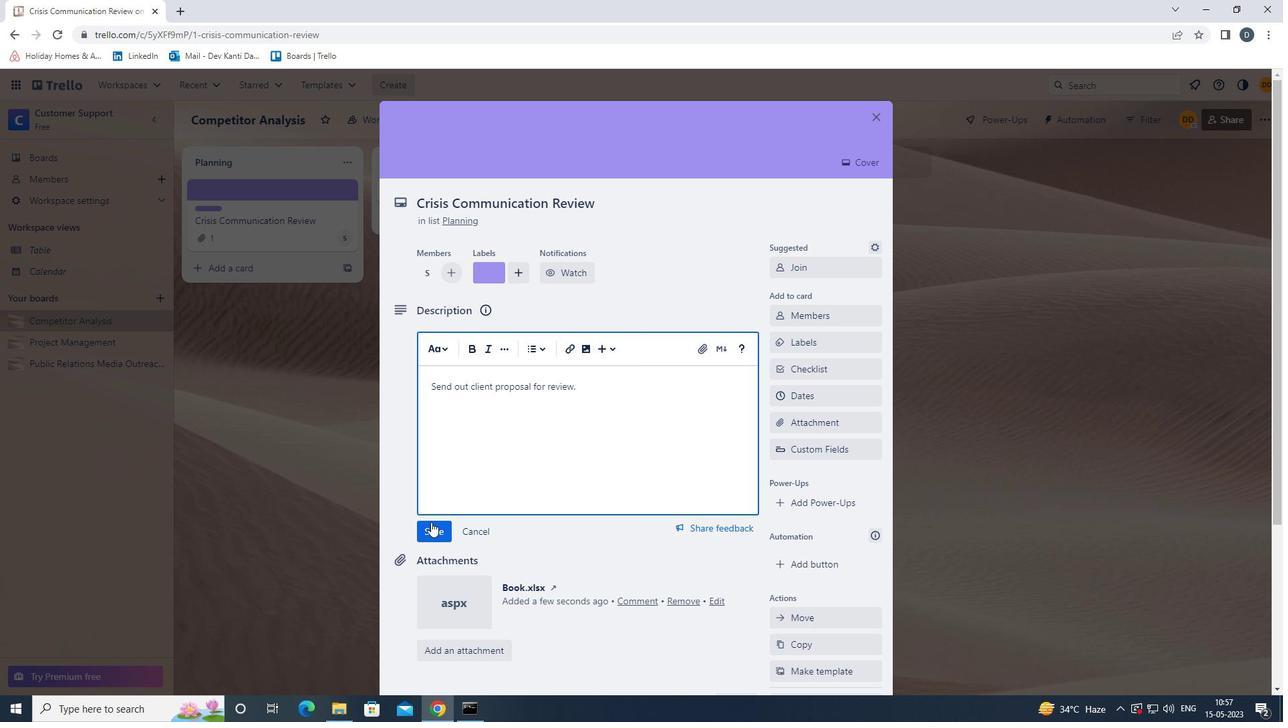 
Action: Mouse pressed left at (431, 530)
Screenshot: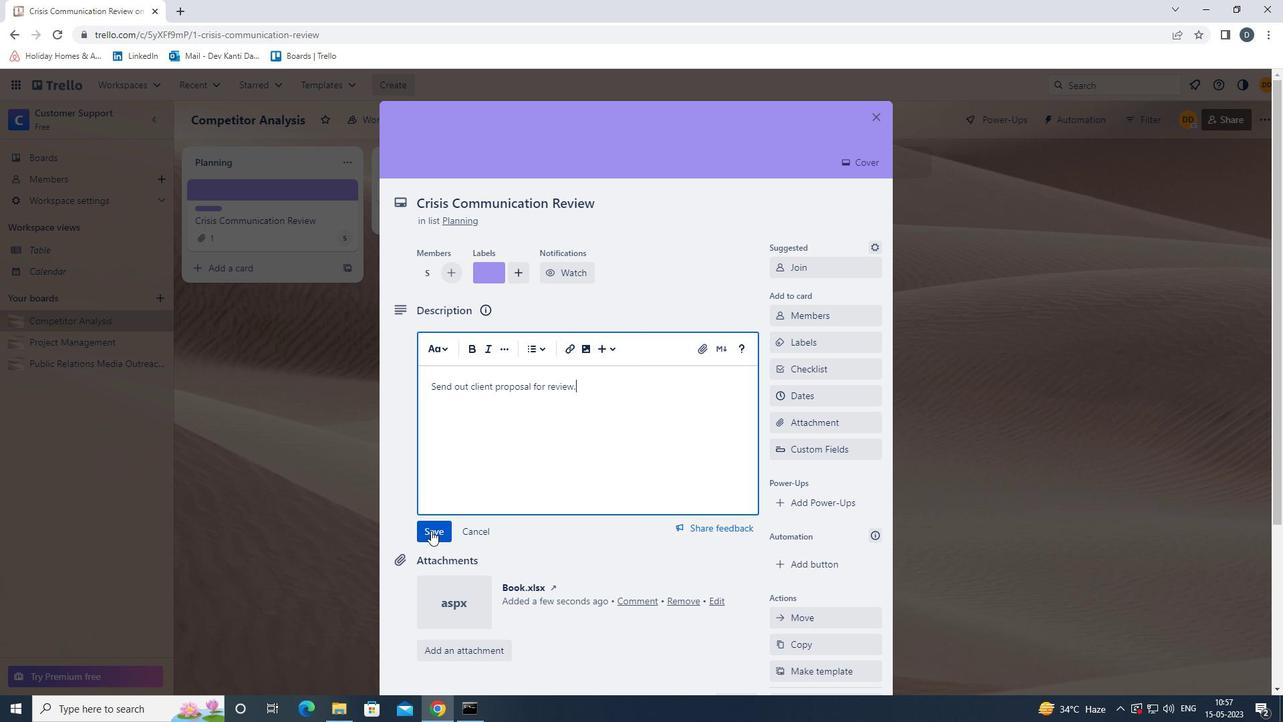 
Action: Mouse moved to (561, 641)
Screenshot: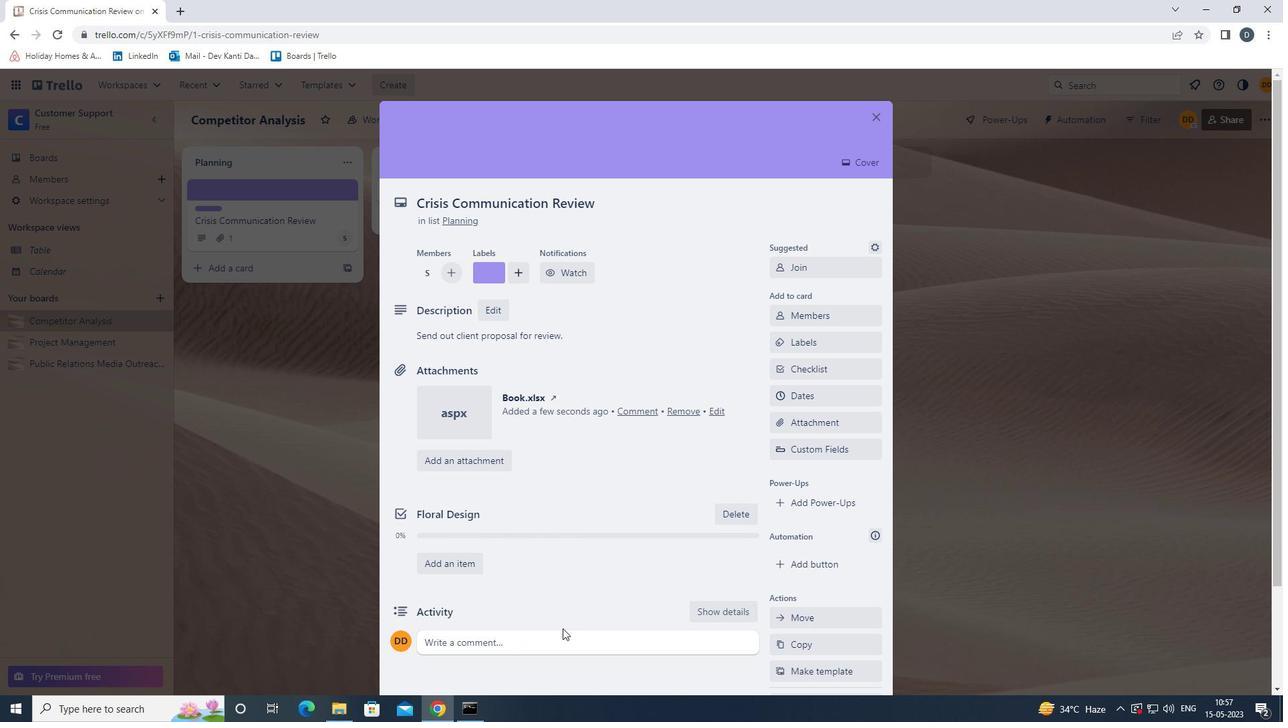 
Action: Mouse pressed left at (561, 641)
Screenshot: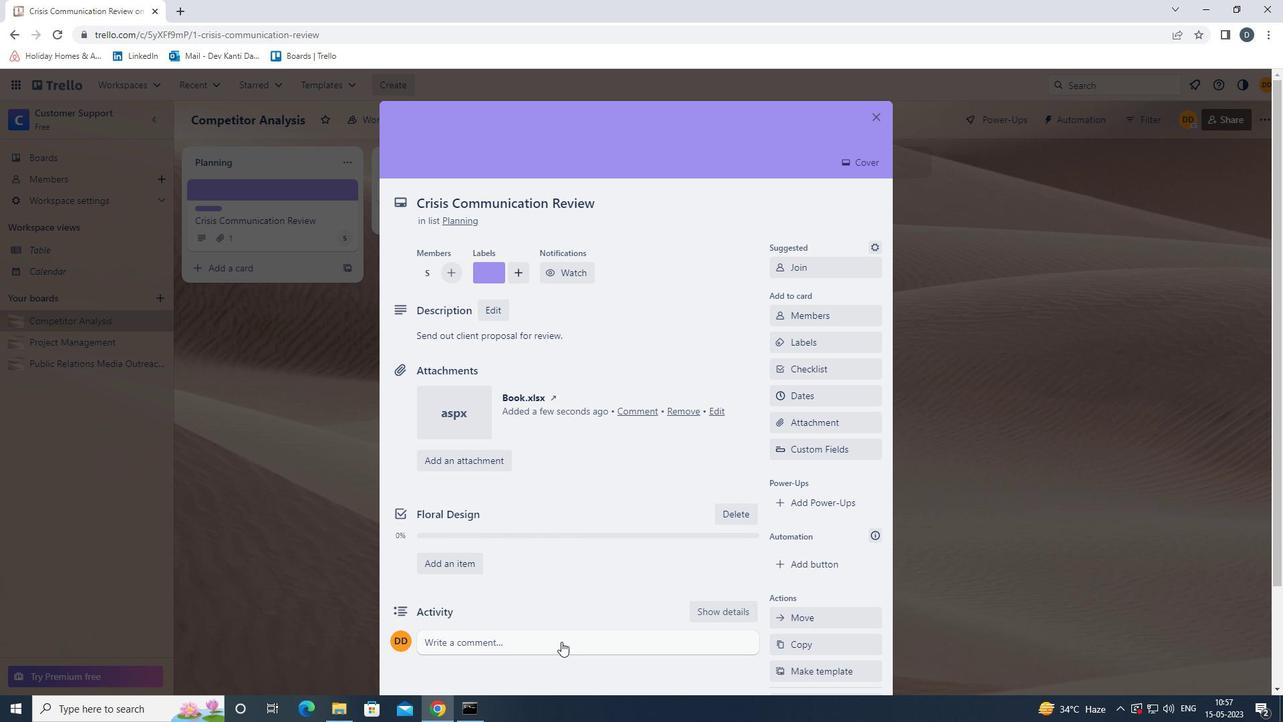
Action: Mouse moved to (570, 636)
Screenshot: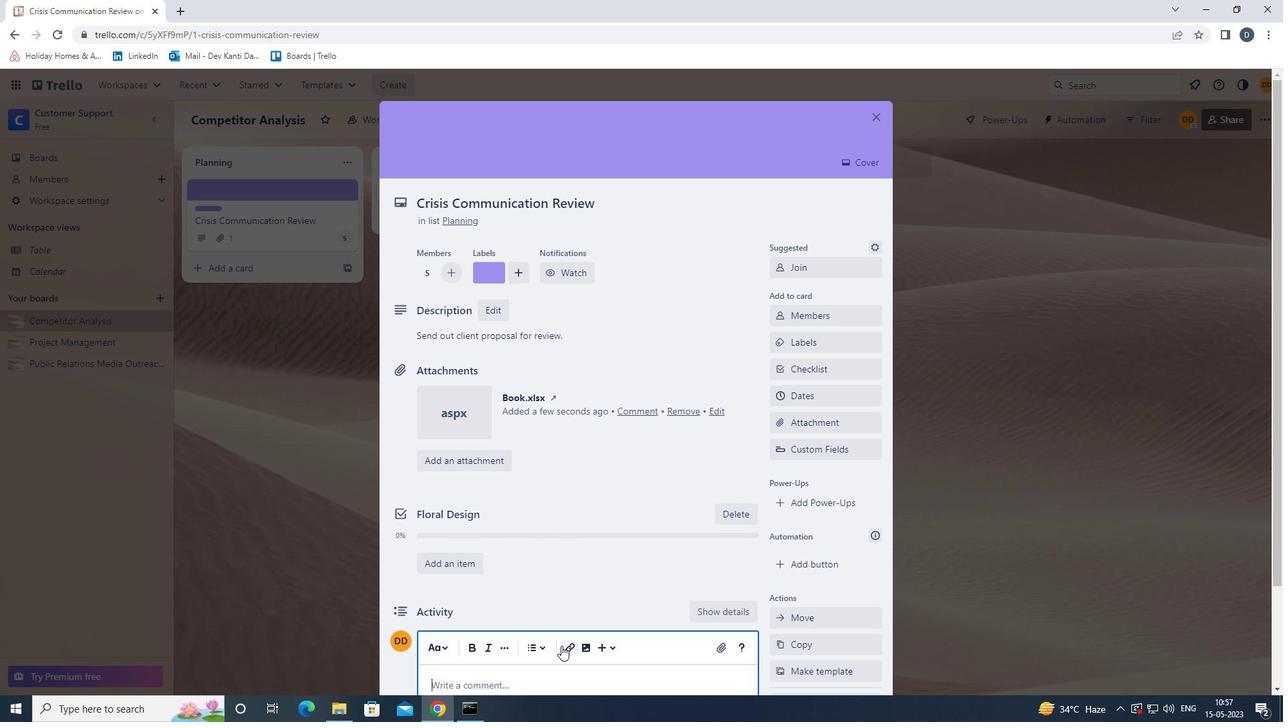 
Action: Mouse scrolled (570, 635) with delta (0, 0)
Screenshot: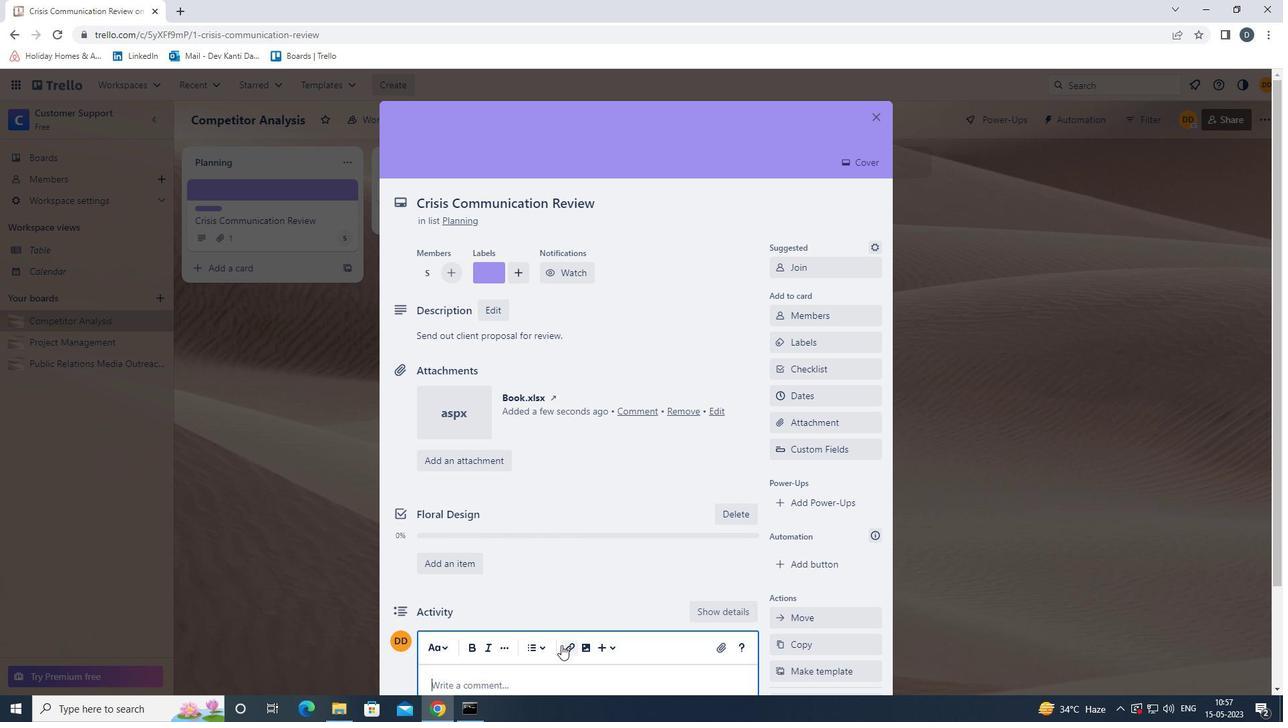 
Action: Mouse moved to (588, 608)
Screenshot: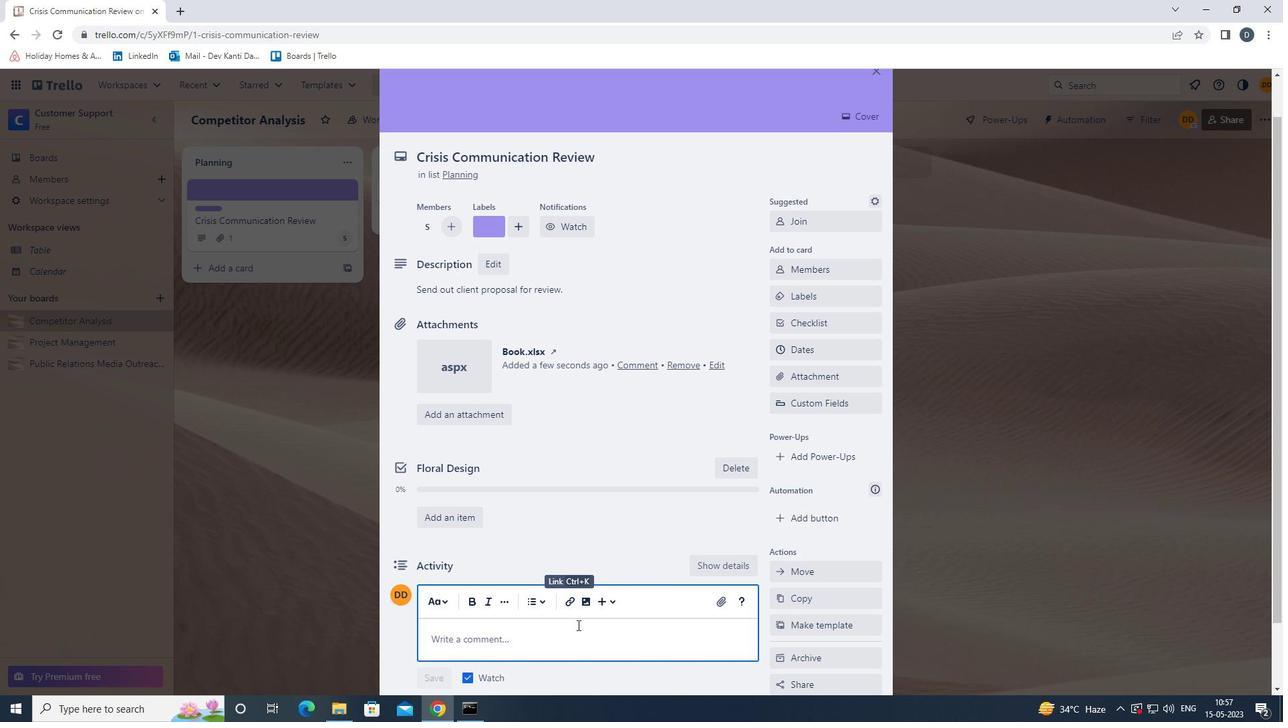 
Action: Key pressed <Key.shift><Key.shift><Key.shift><Key.shift><Key.shift><Key.shift><Key.shift><Key.shift><Key.shift><Key.shift><Key.shift>THIS<Key.space>TASK<Key.space>PRESENTS<Key.space>AN<Key.space>OPPORTUNITY<Key.space>TO<Key.space>BUILD<Key.space>STRONG<Key.space>RELATIONSHIPS<Key.space>WITH<Key.space>OUR<Key.space>STAKEHOLDERS<Key.space>AND<Key.space>EARN<Key.space>THEIR<Key.space>TRUST.
Screenshot: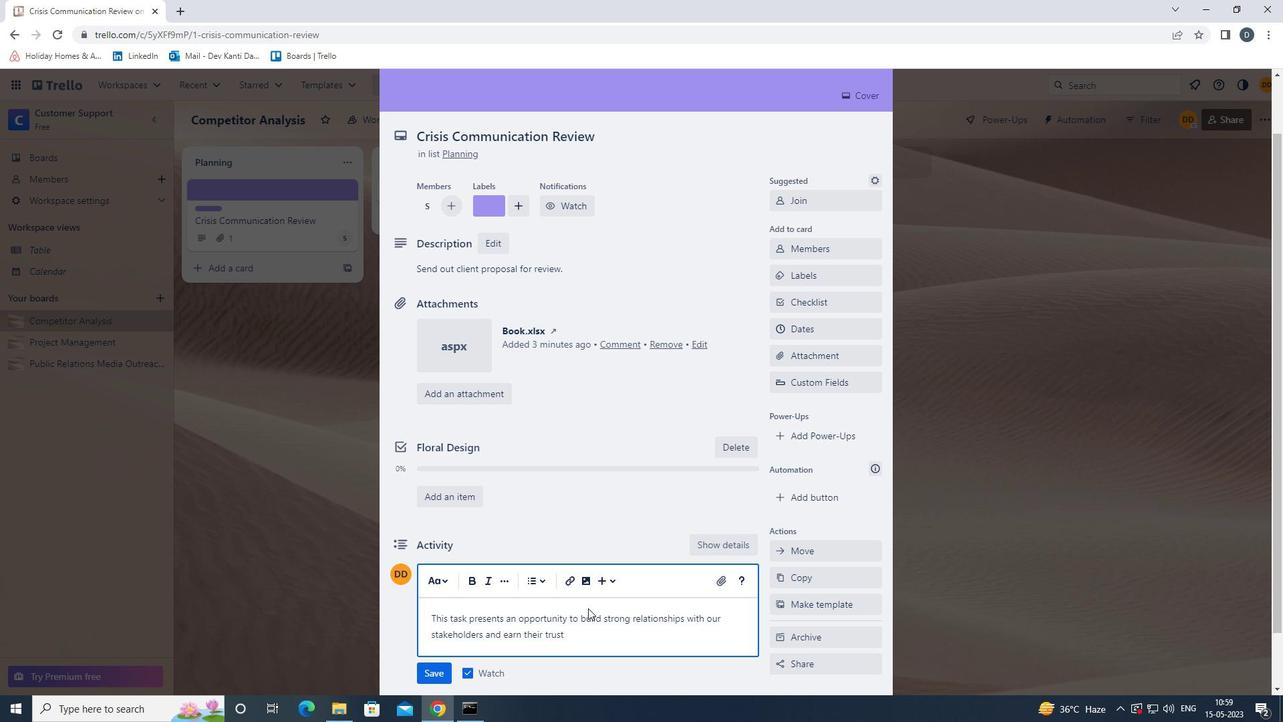 
Action: Mouse moved to (424, 669)
Screenshot: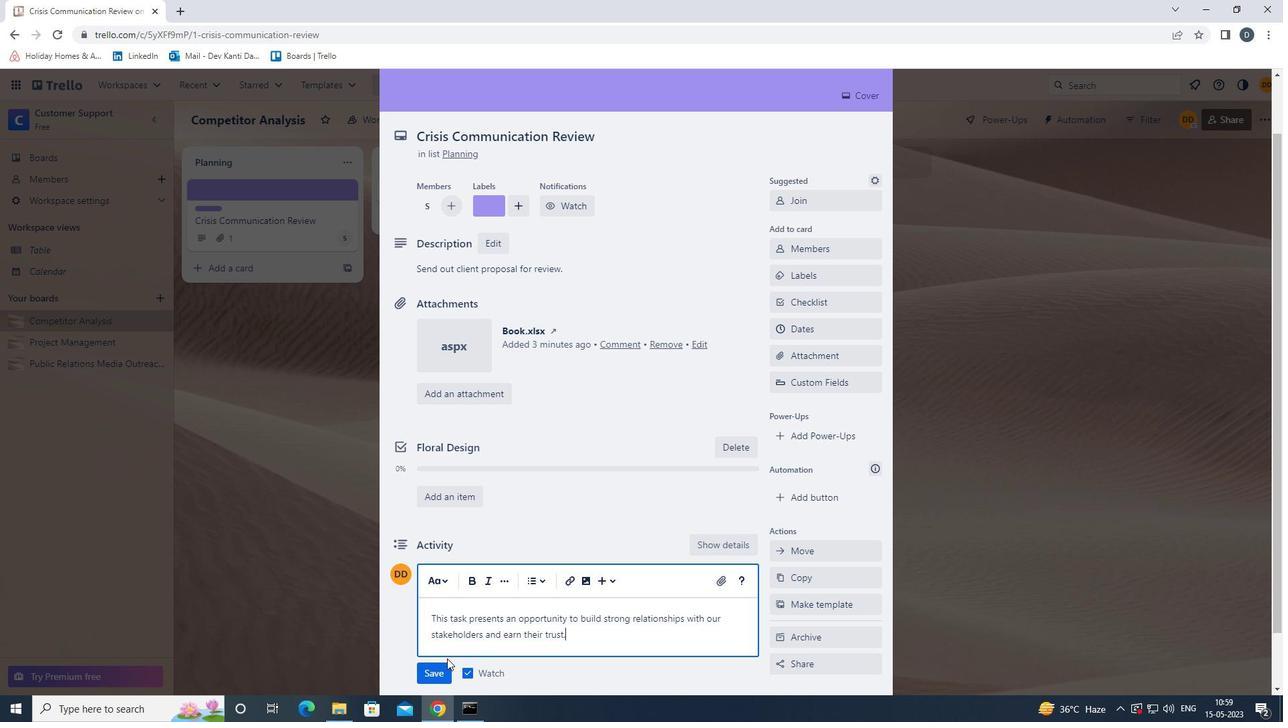 
Action: Mouse pressed left at (424, 669)
Screenshot: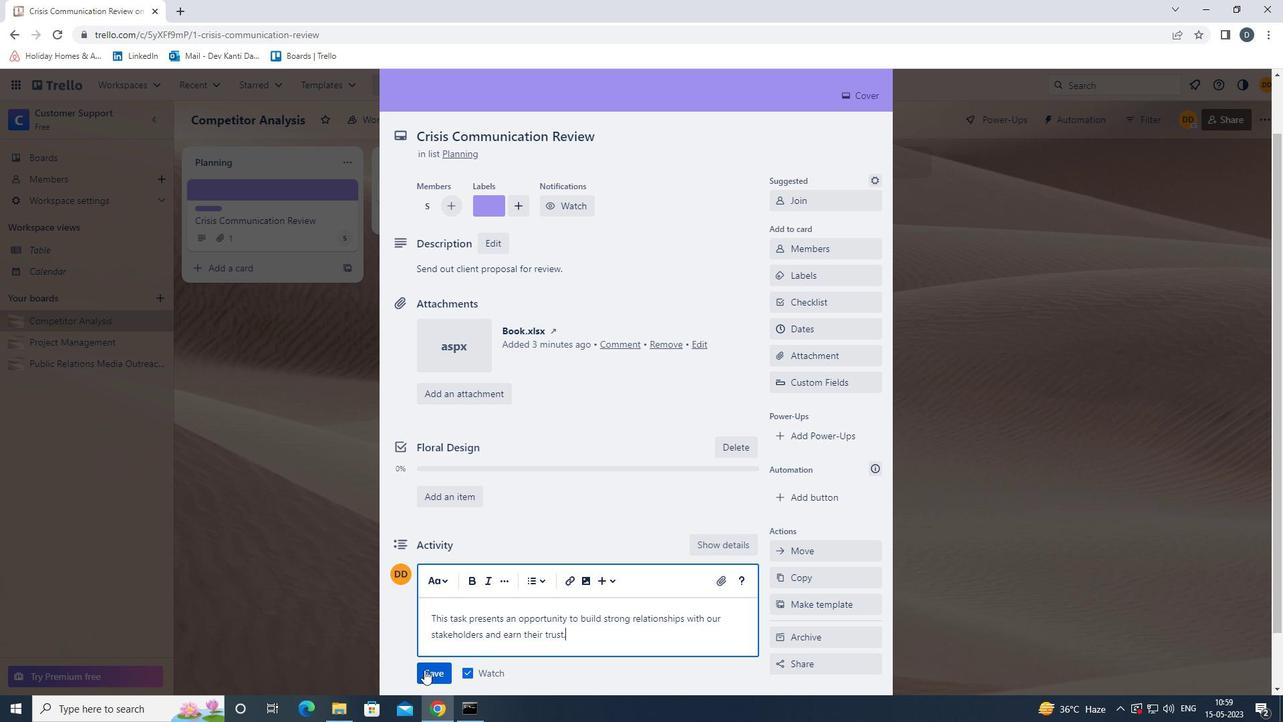 
Action: Mouse moved to (819, 327)
Screenshot: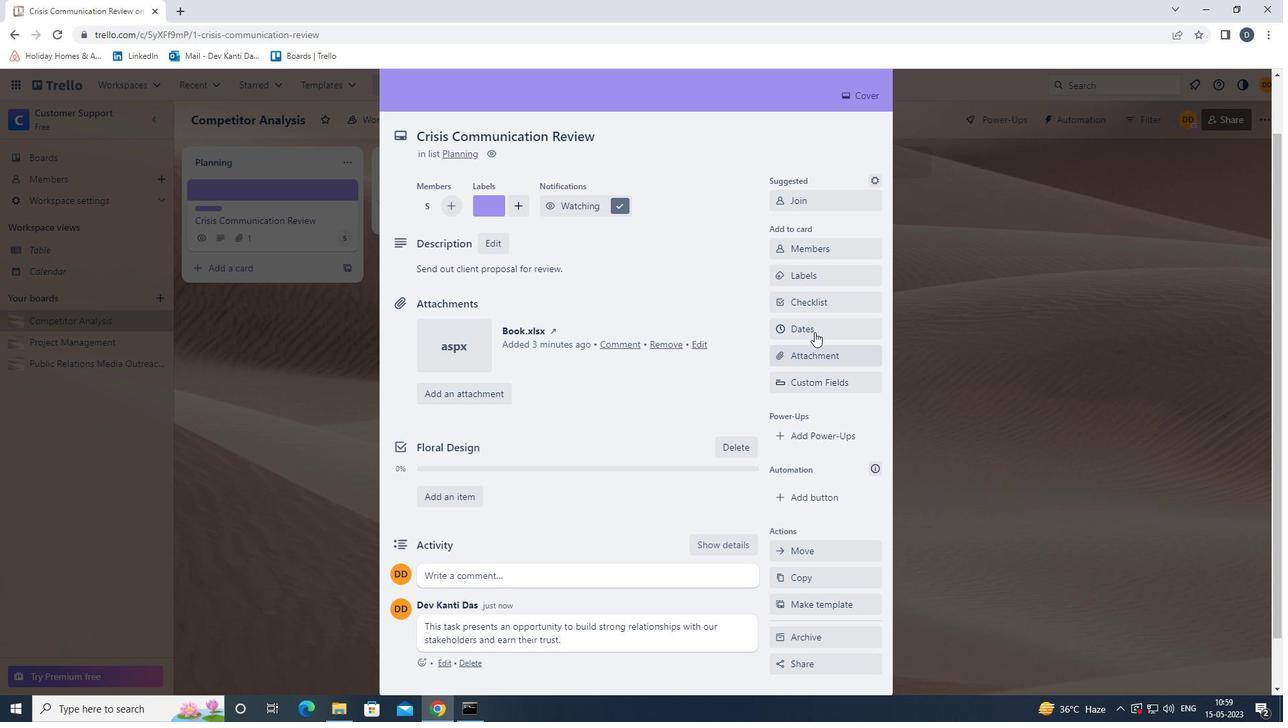 
Action: Mouse pressed left at (819, 327)
Screenshot: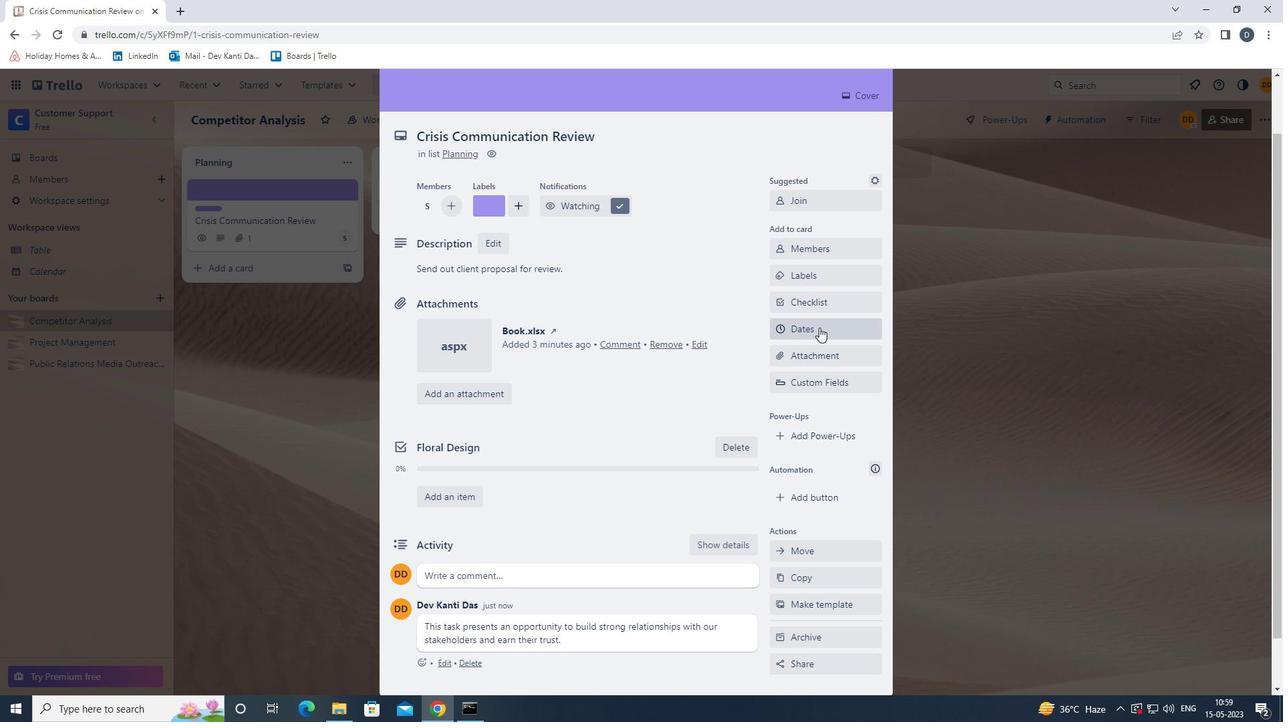 
Action: Mouse moved to (802, 367)
Screenshot: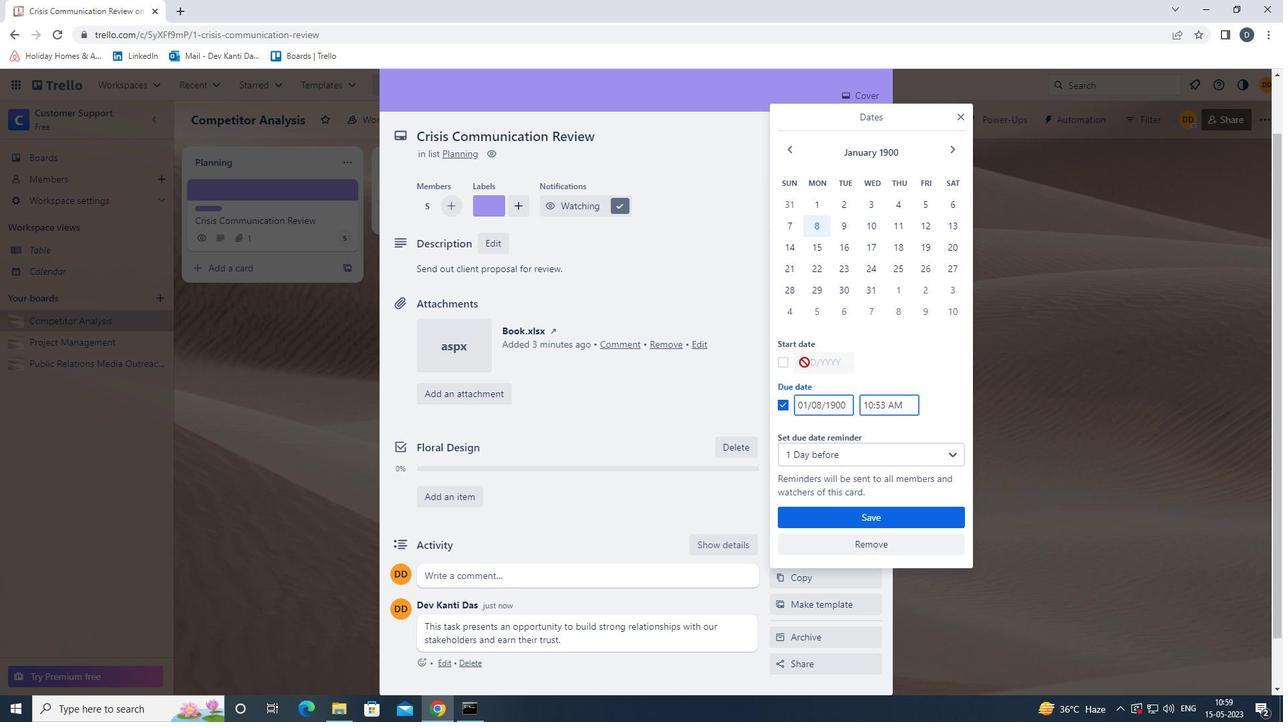 
Action: Mouse pressed left at (802, 367)
Screenshot: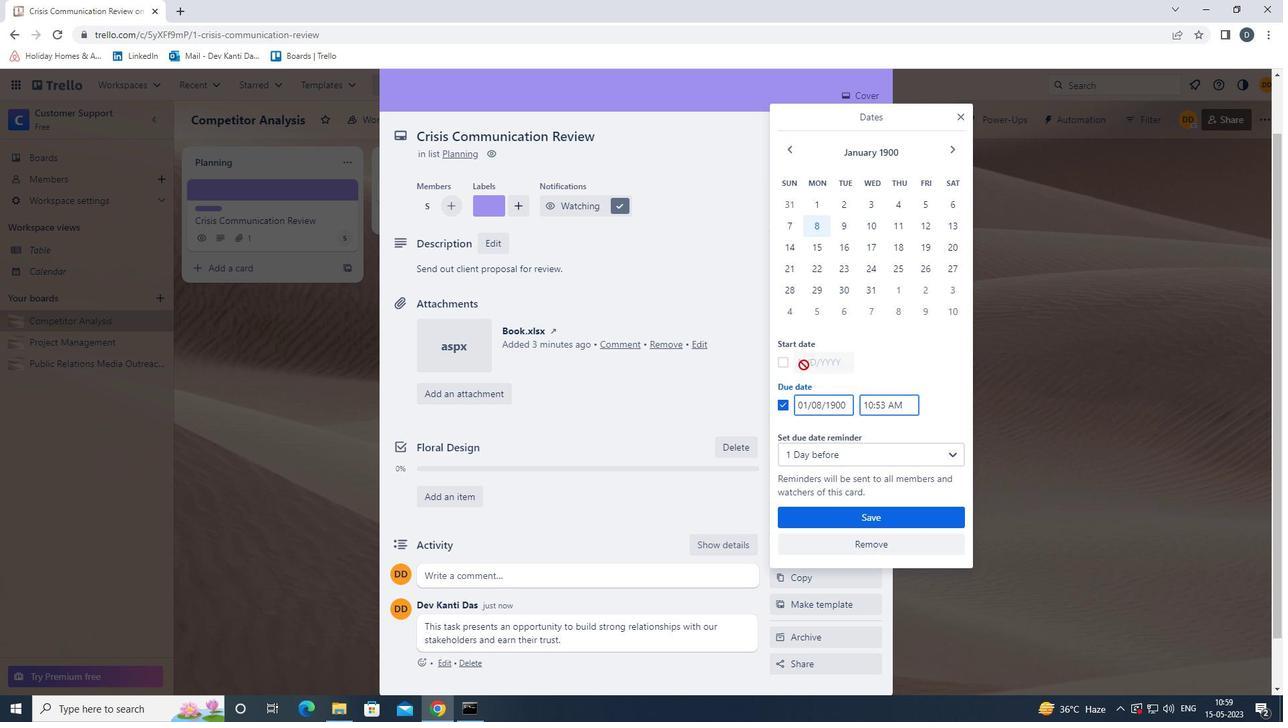 
Action: Mouse moved to (787, 361)
Screenshot: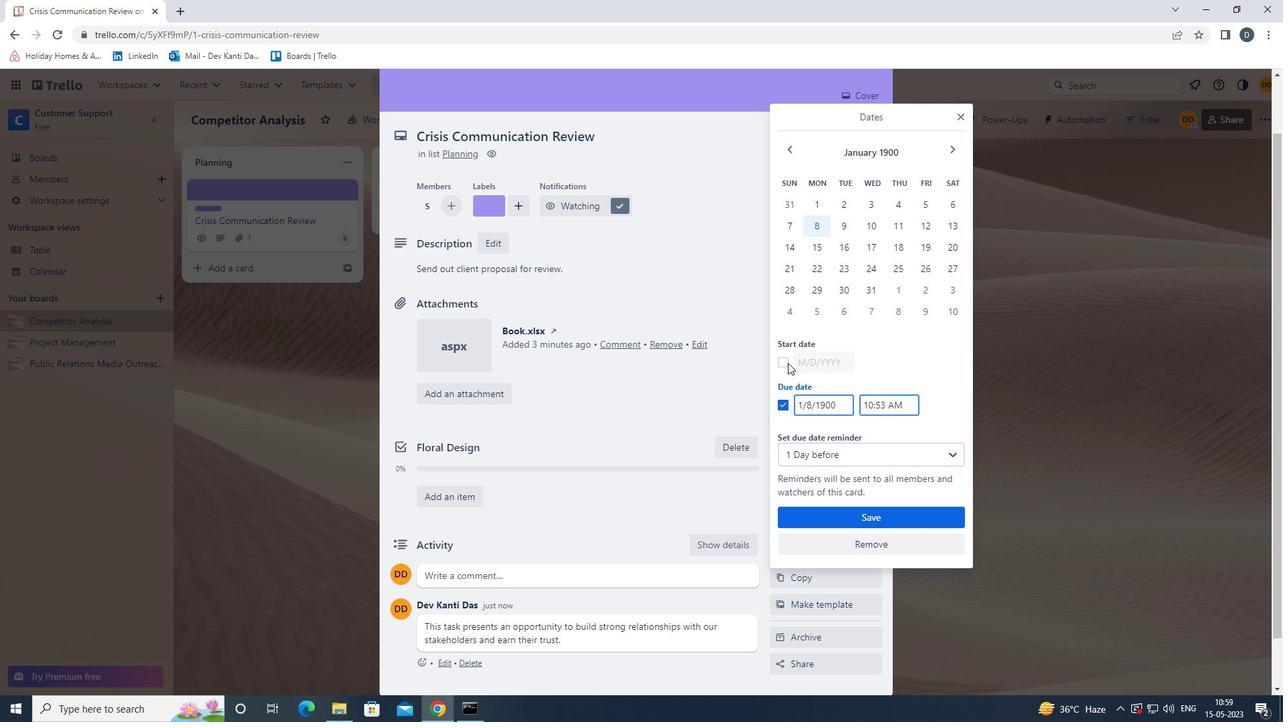 
Action: Mouse pressed left at (787, 361)
Screenshot: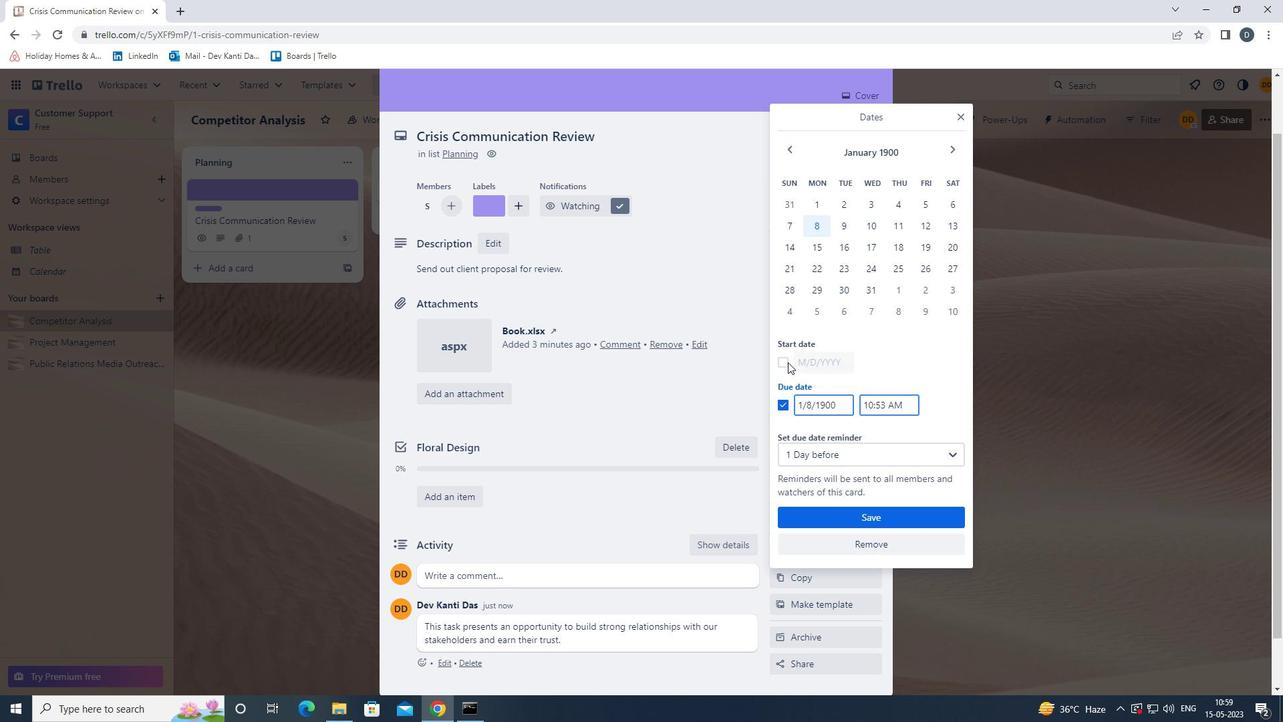
Action: Mouse moved to (843, 205)
Screenshot: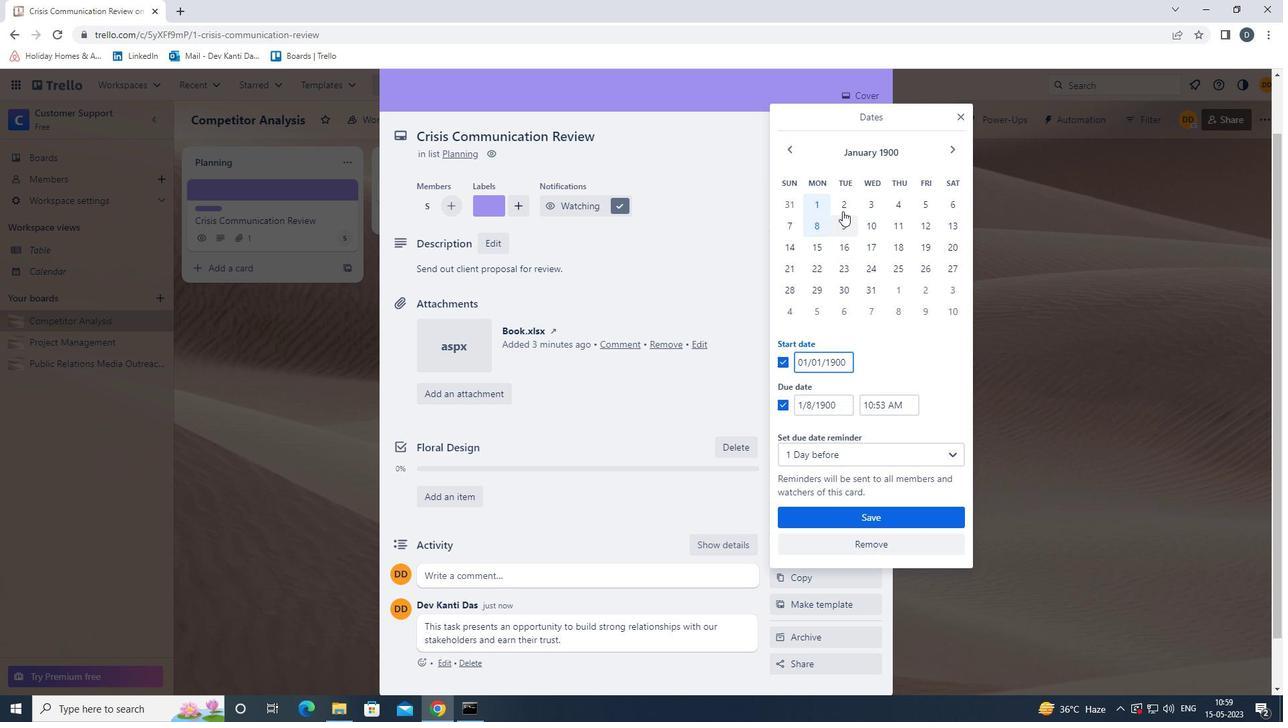 
Action: Mouse pressed left at (843, 205)
Screenshot: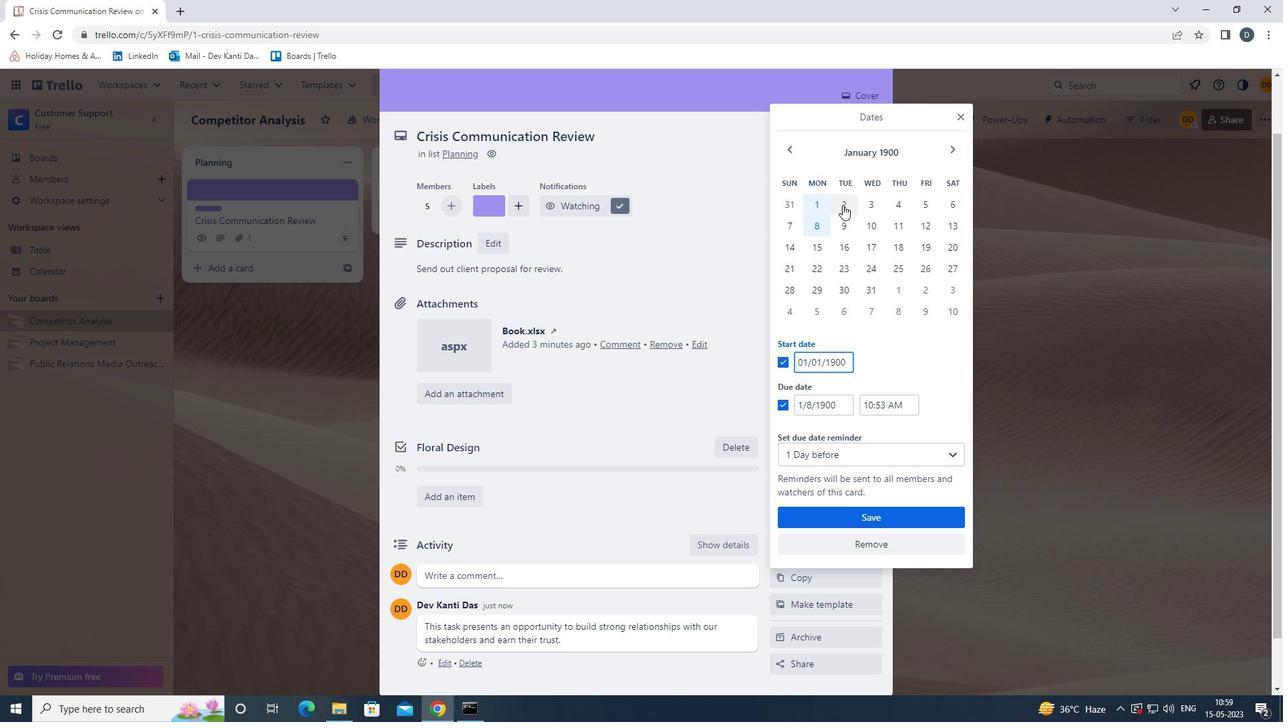 
Action: Mouse moved to (850, 223)
Screenshot: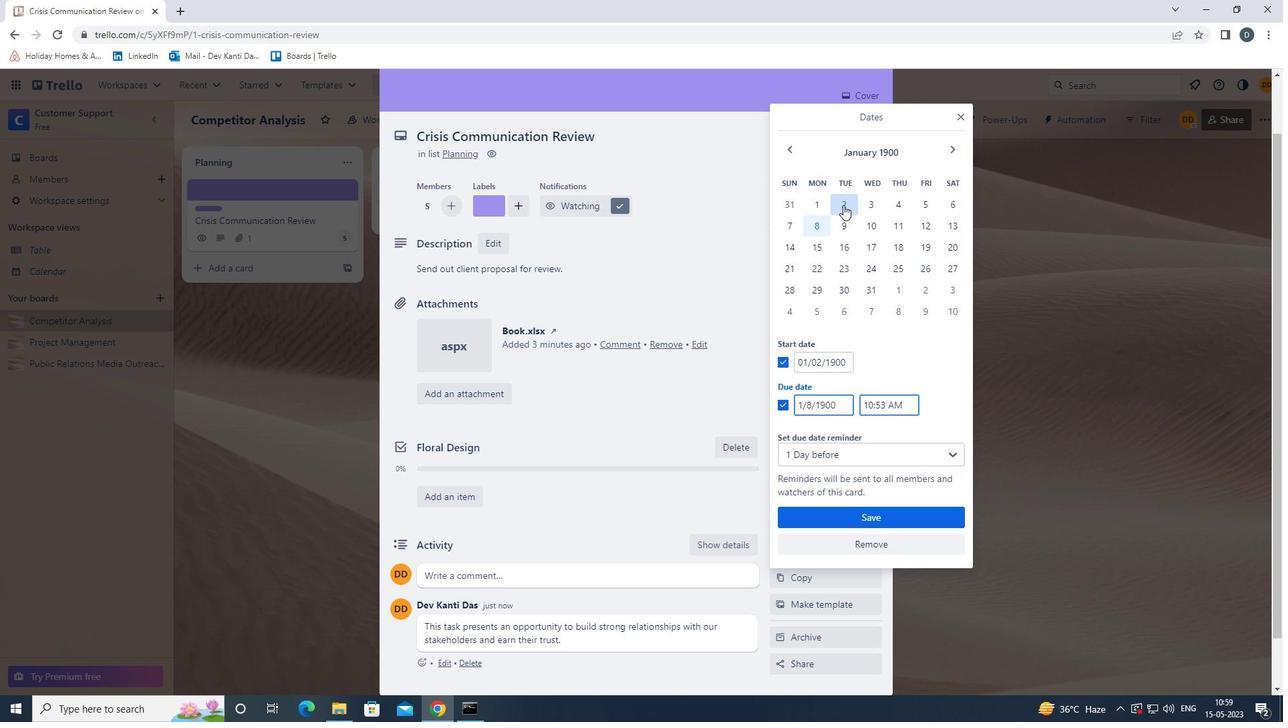 
Action: Mouse pressed left at (850, 223)
Screenshot: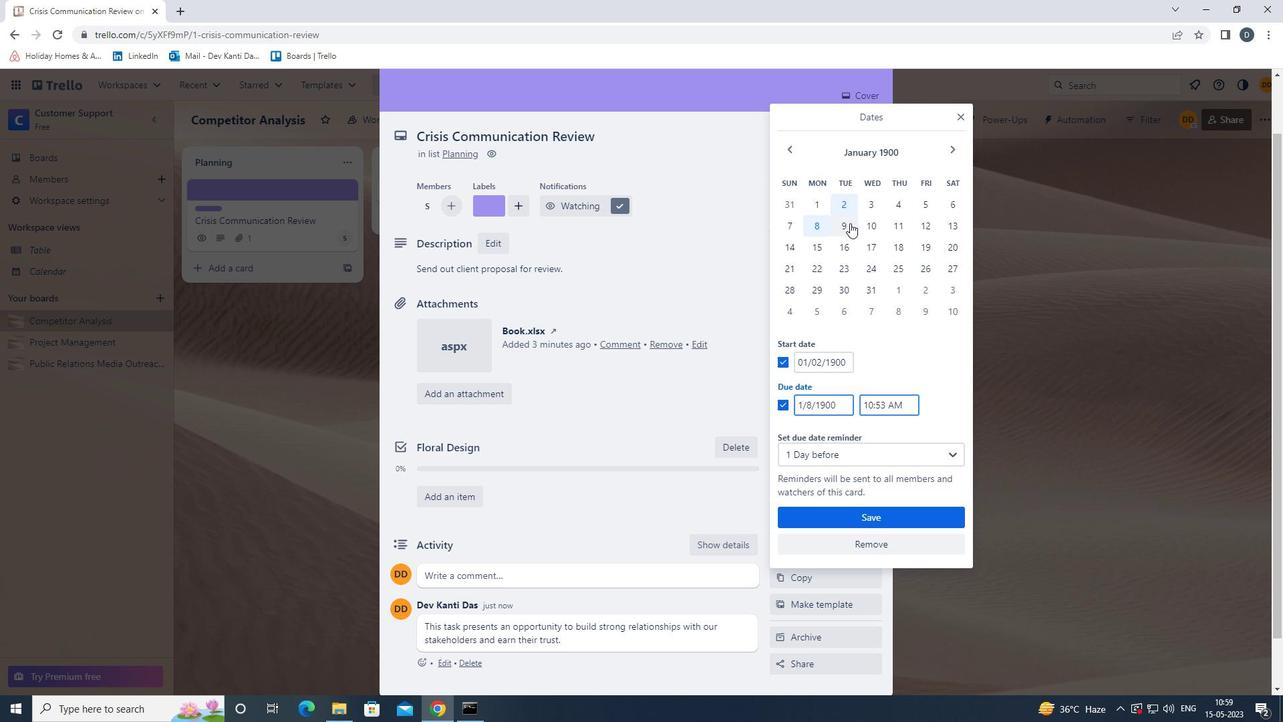 
Action: Mouse moved to (885, 514)
Screenshot: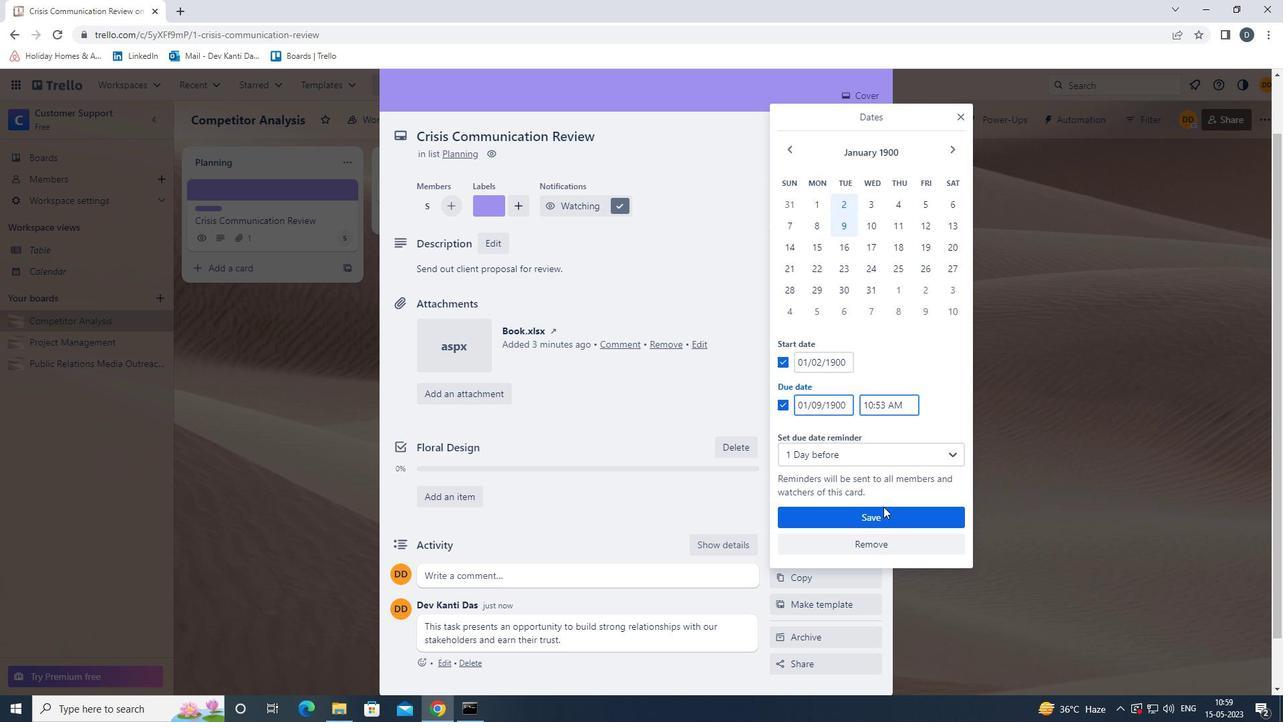 
Action: Mouse pressed left at (885, 514)
Screenshot: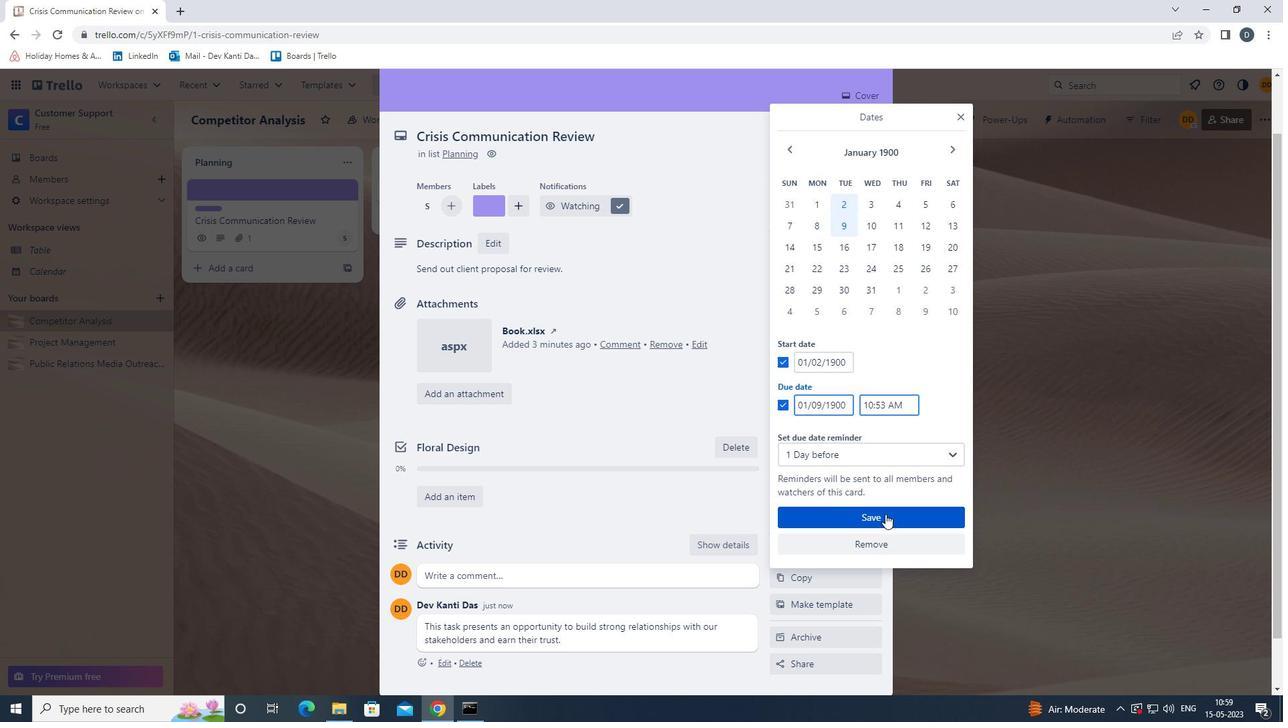 
Action: Mouse scrolled (885, 514) with delta (0, 0)
Screenshot: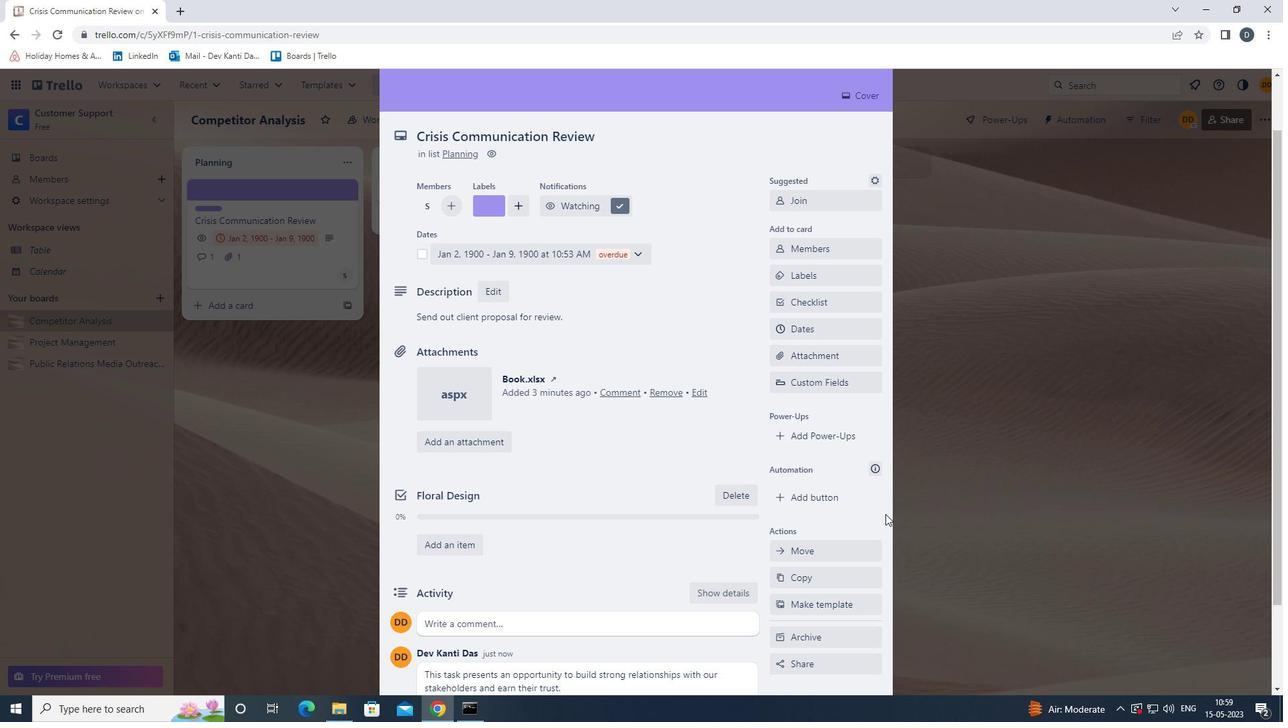 
Action: Mouse scrolled (885, 514) with delta (0, 0)
Screenshot: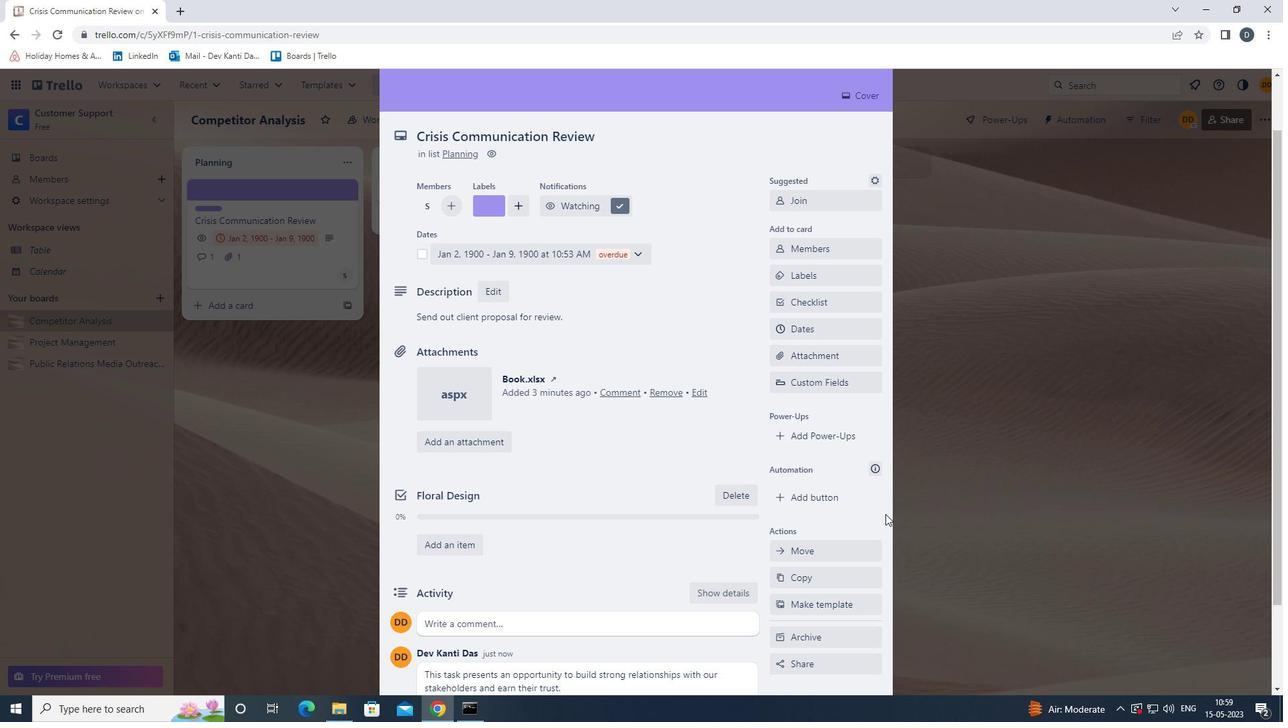 
Action: Mouse moved to (879, 125)
Screenshot: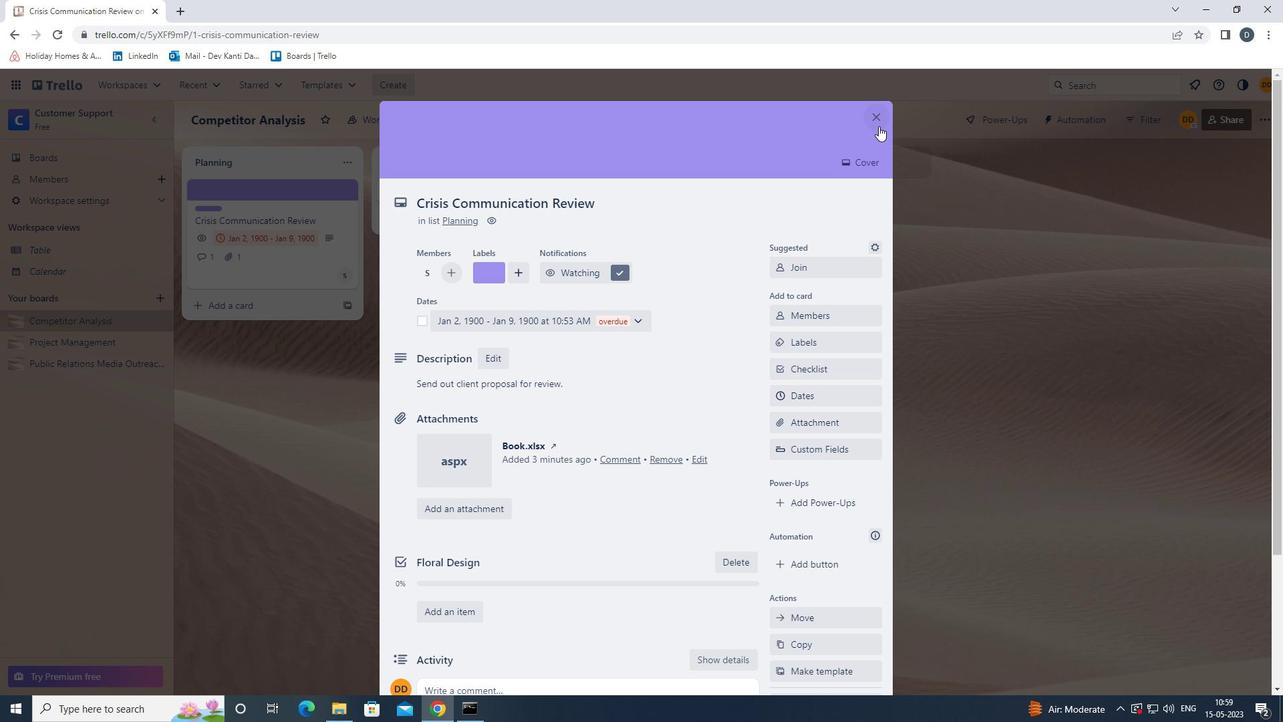 
Action: Mouse pressed left at (879, 125)
Screenshot: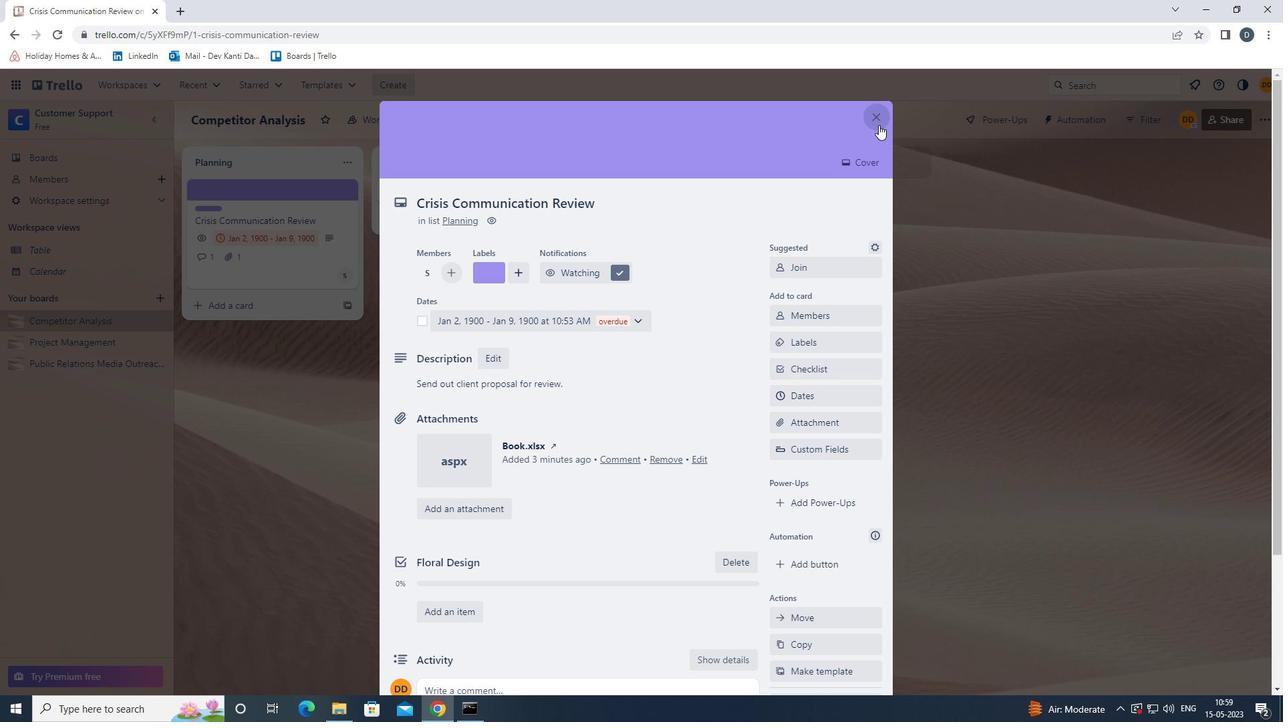 
Action: Mouse moved to (871, 346)
Screenshot: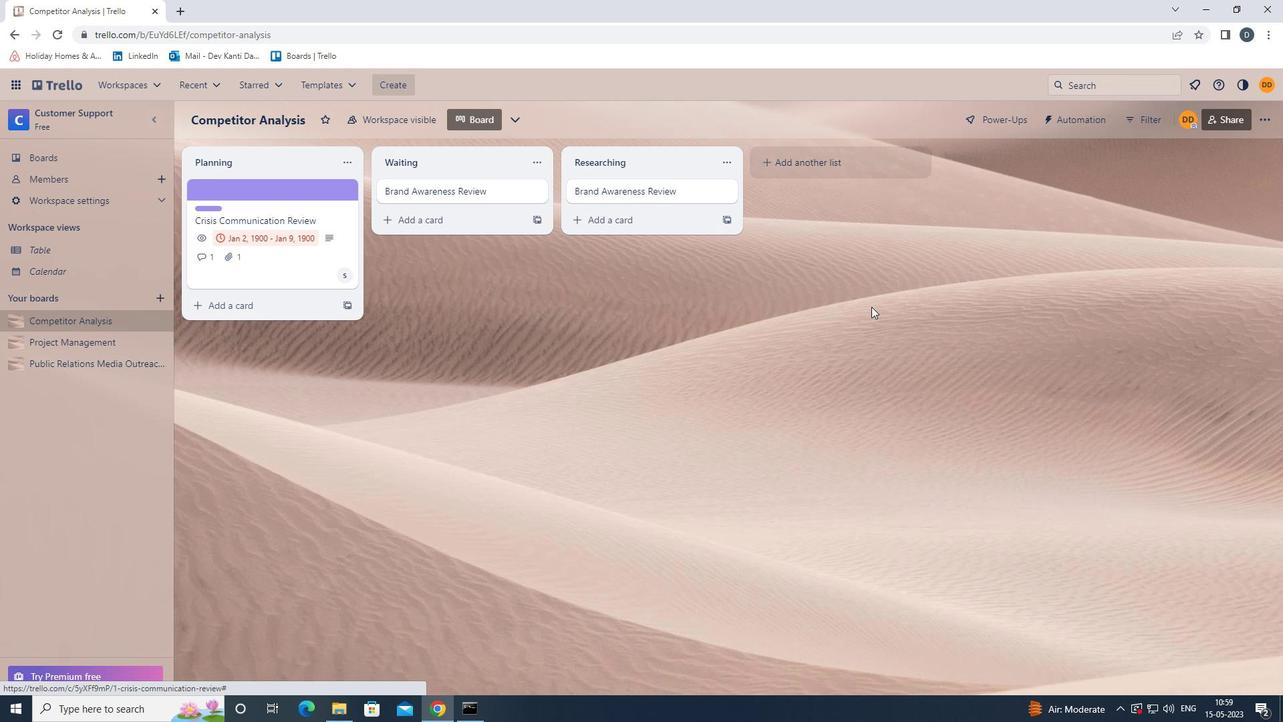 
